 Task: Add Belgioioso American Grana Extra Aged Parmesan Cheese to the cart.
Action: Mouse moved to (841, 291)
Screenshot: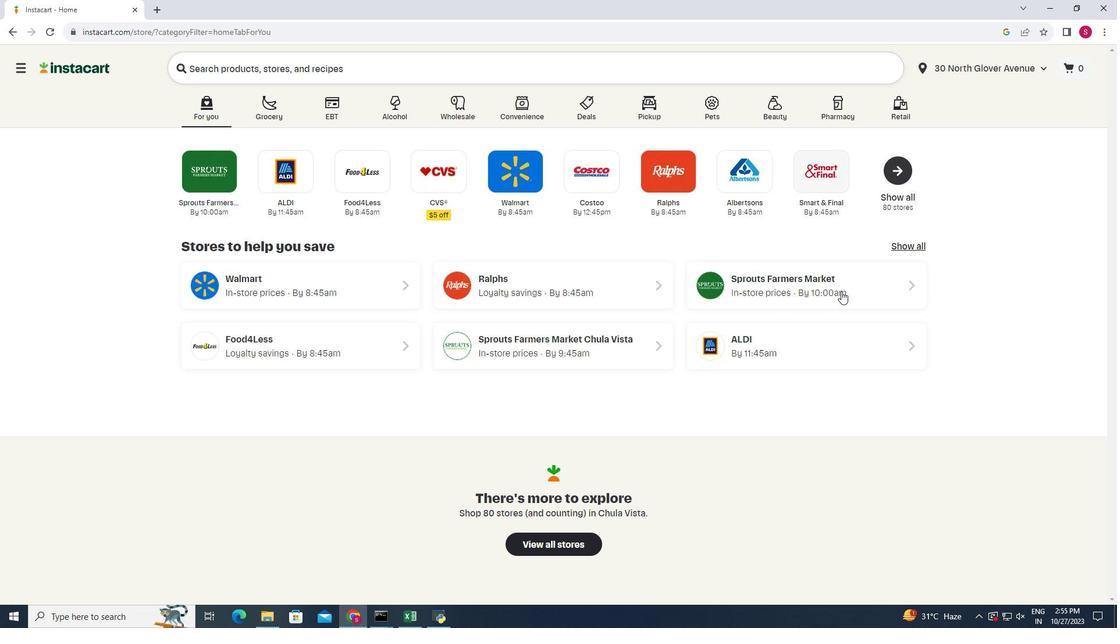
Action: Mouse pressed left at (841, 291)
Screenshot: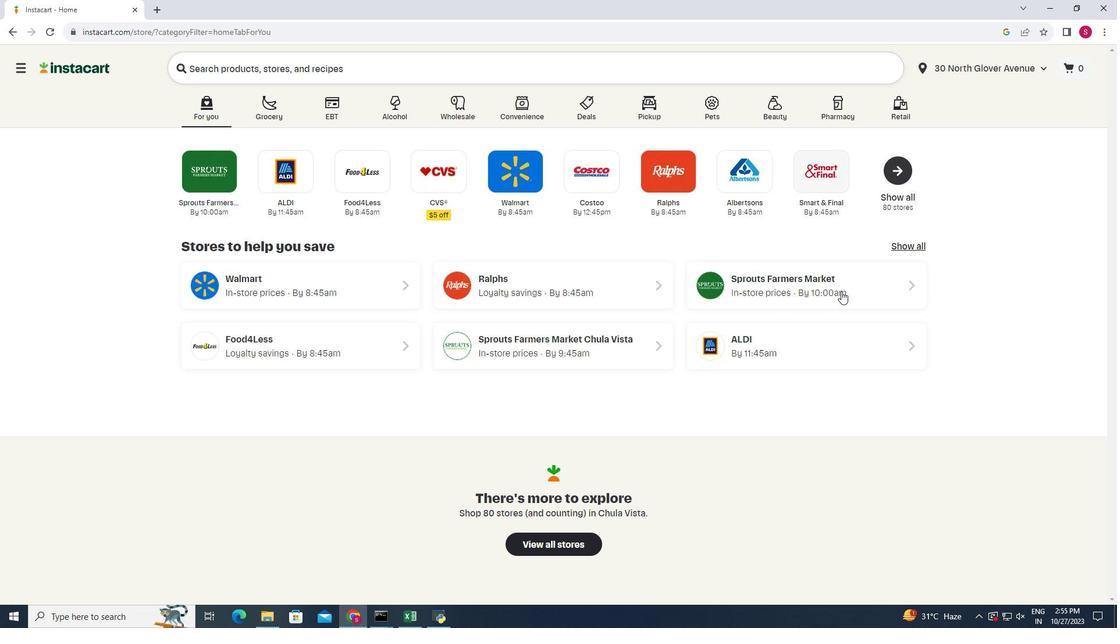 
Action: Mouse moved to (26, 511)
Screenshot: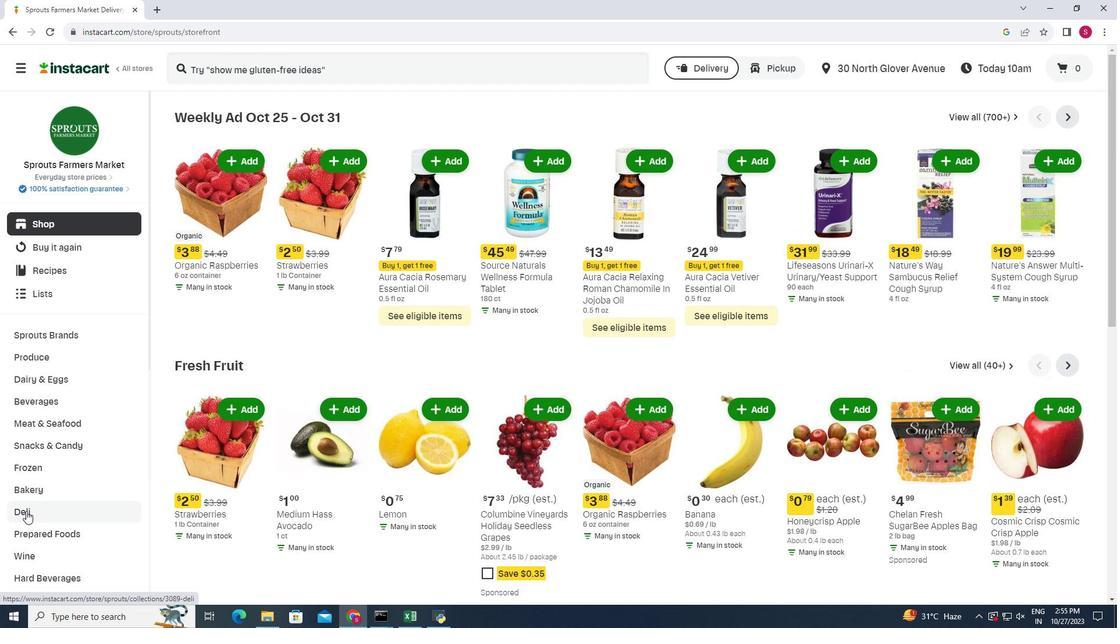 
Action: Mouse pressed left at (26, 511)
Screenshot: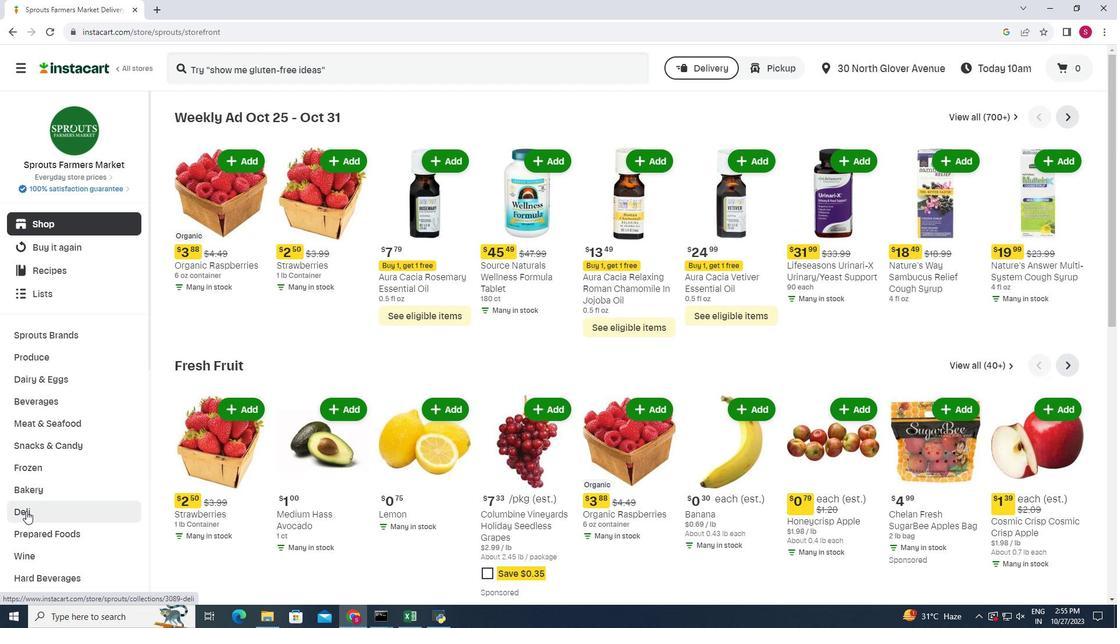 
Action: Mouse moved to (300, 141)
Screenshot: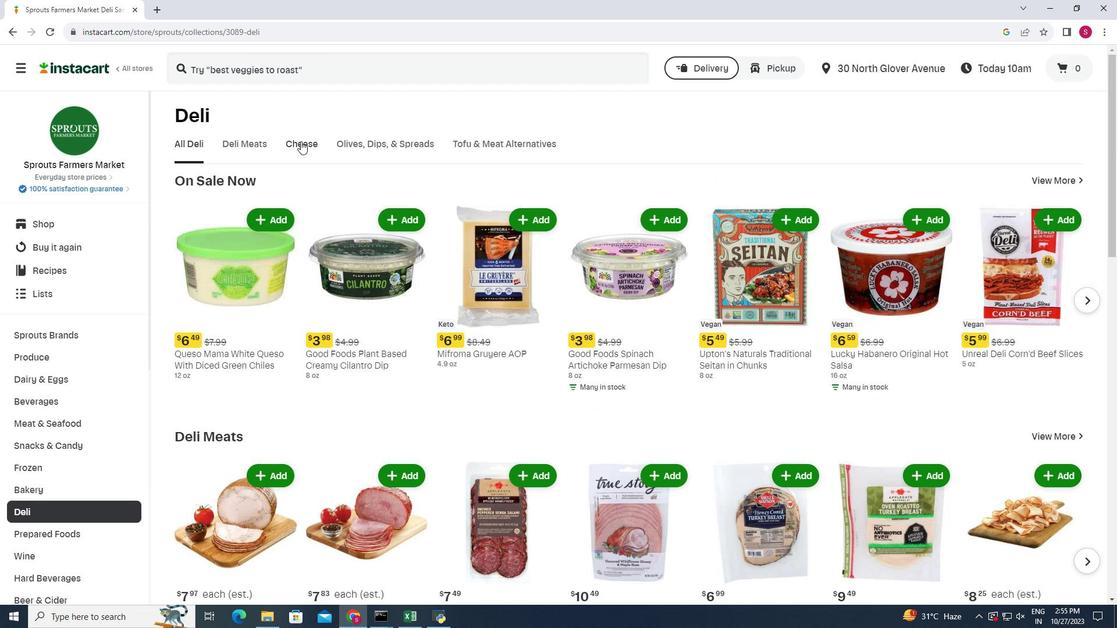 
Action: Mouse pressed left at (300, 141)
Screenshot: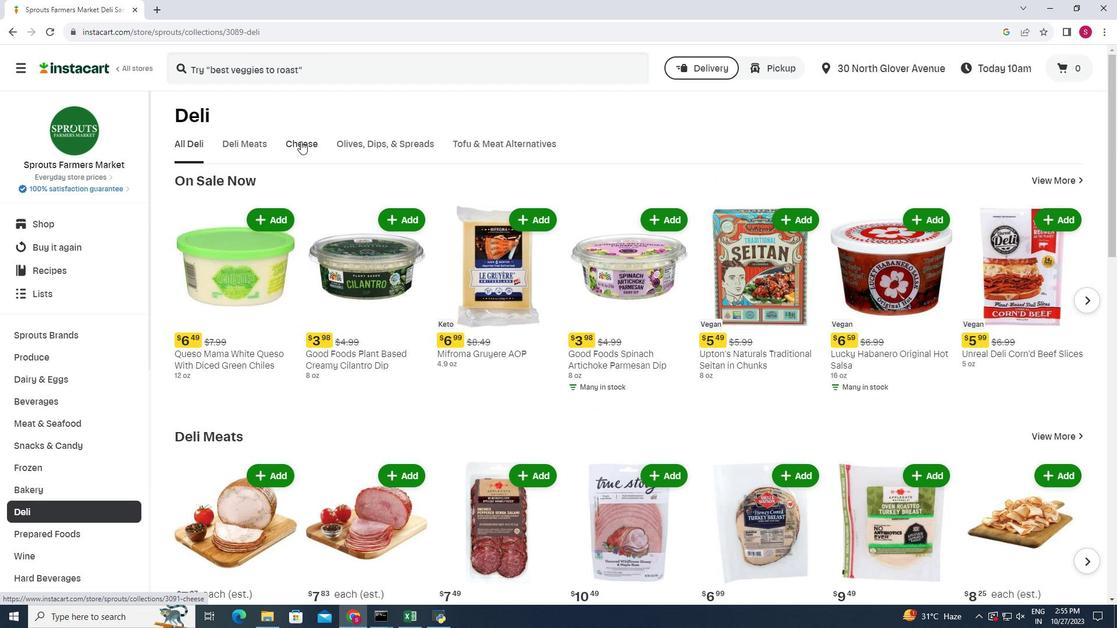 
Action: Mouse moved to (1079, 189)
Screenshot: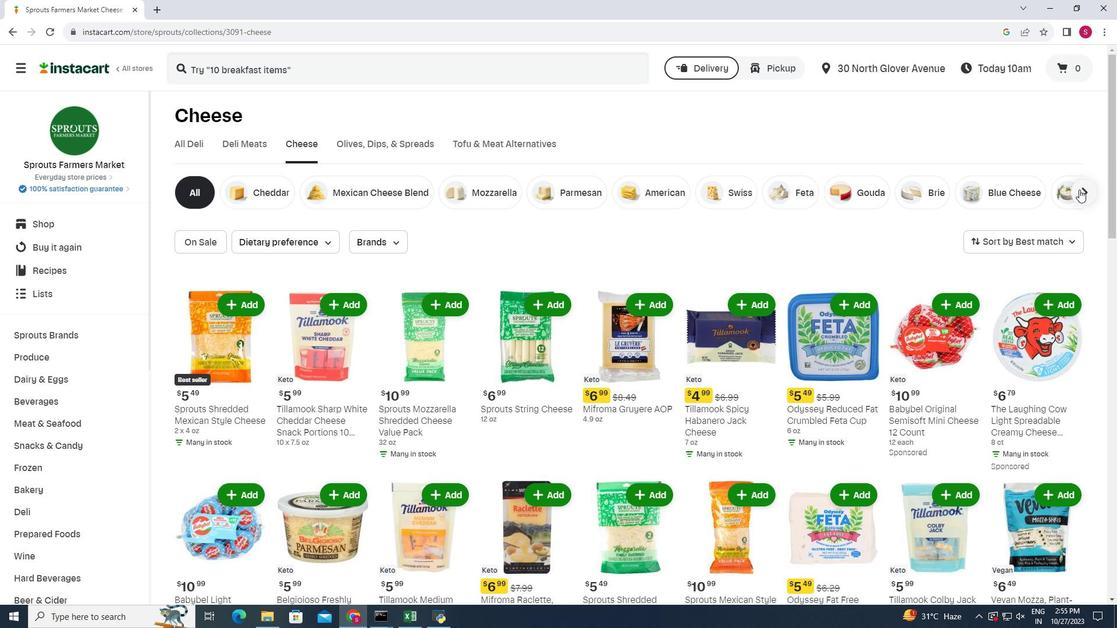 
Action: Mouse pressed left at (1079, 189)
Screenshot: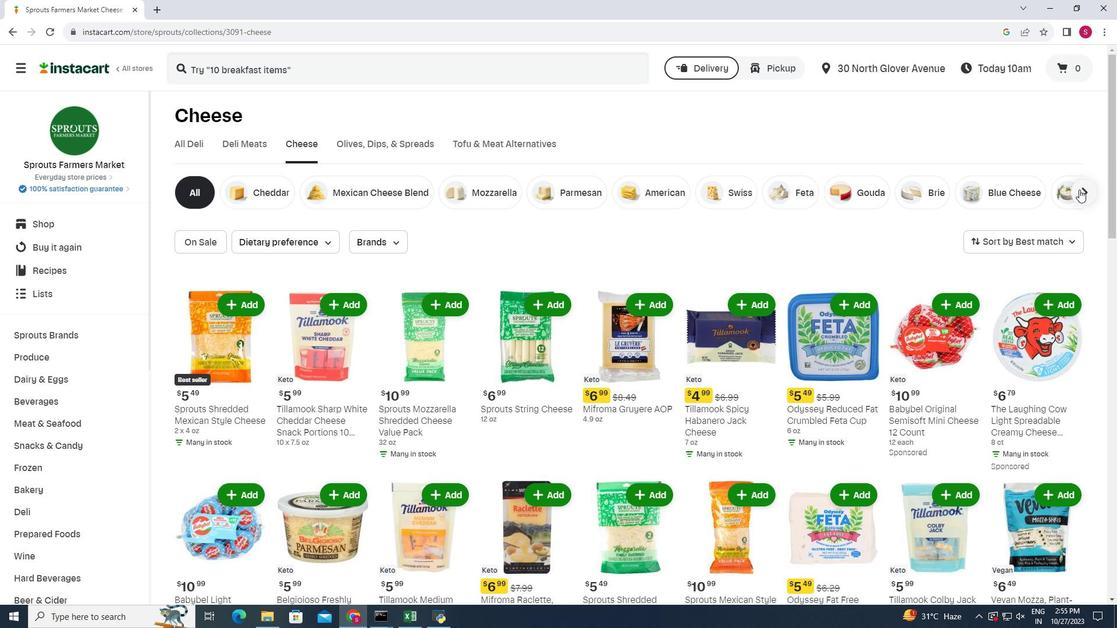 
Action: Mouse moved to (1040, 203)
Screenshot: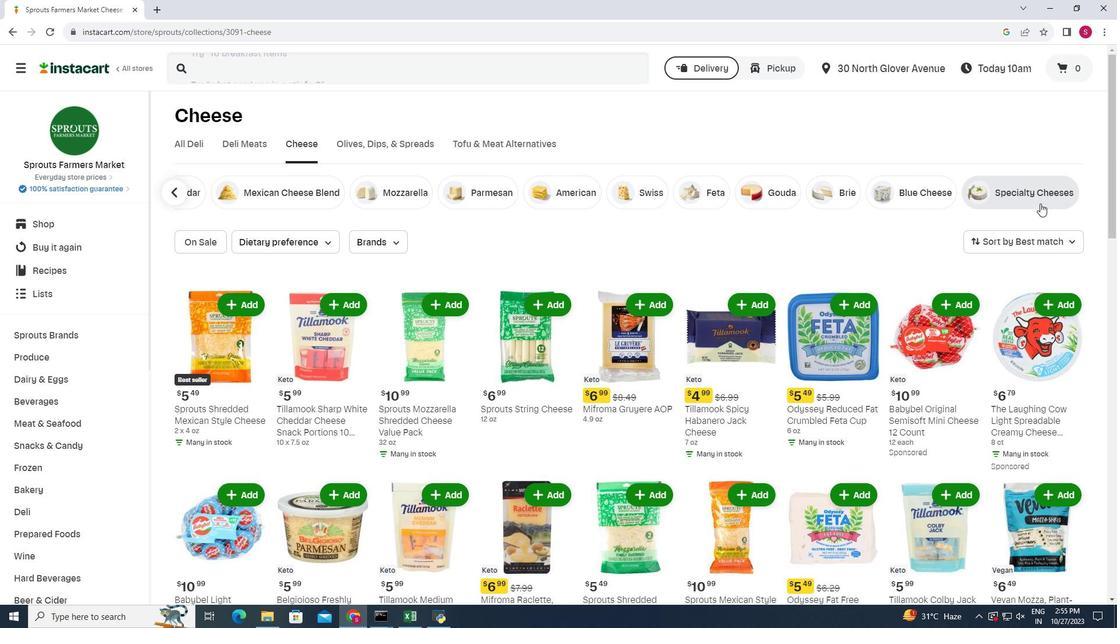 
Action: Mouse pressed left at (1040, 203)
Screenshot: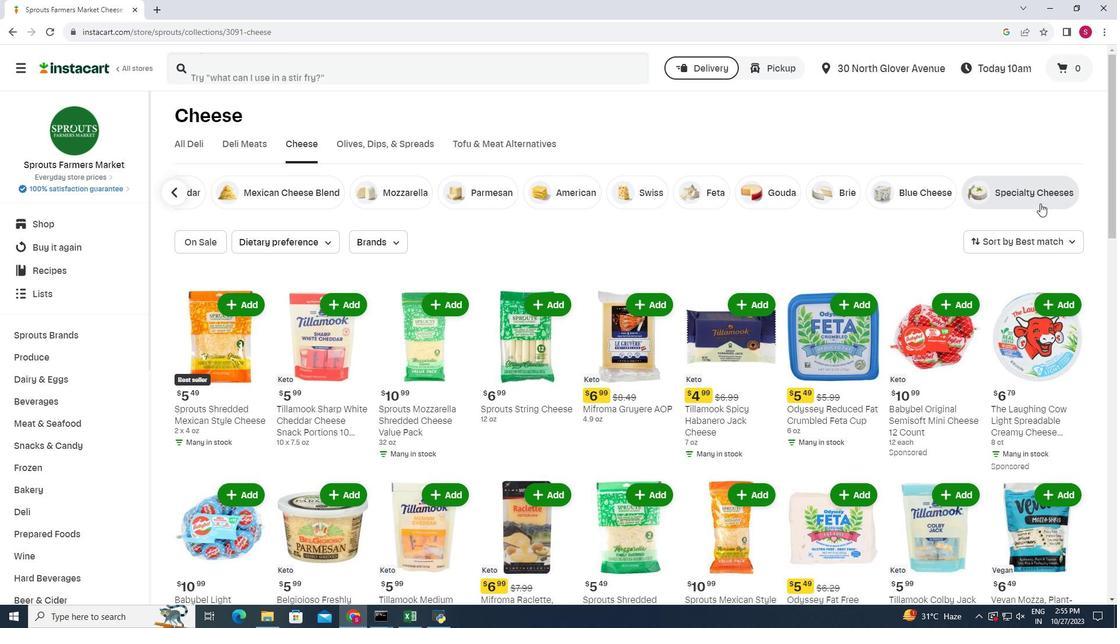 
Action: Mouse moved to (252, 295)
Screenshot: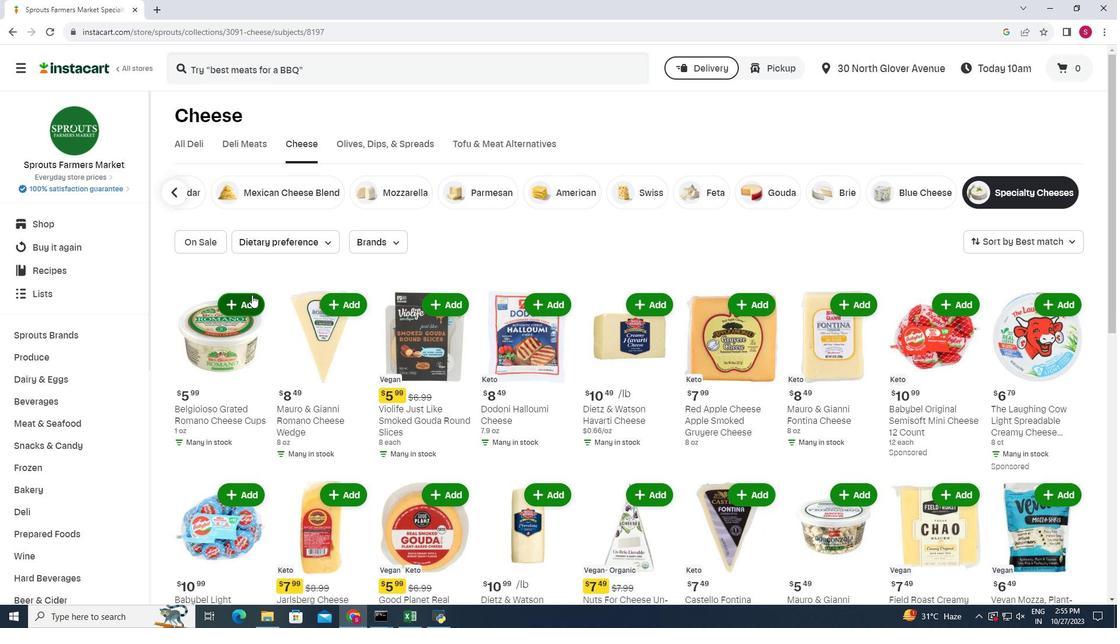 
Action: Mouse scrolled (252, 294) with delta (0, 0)
Screenshot: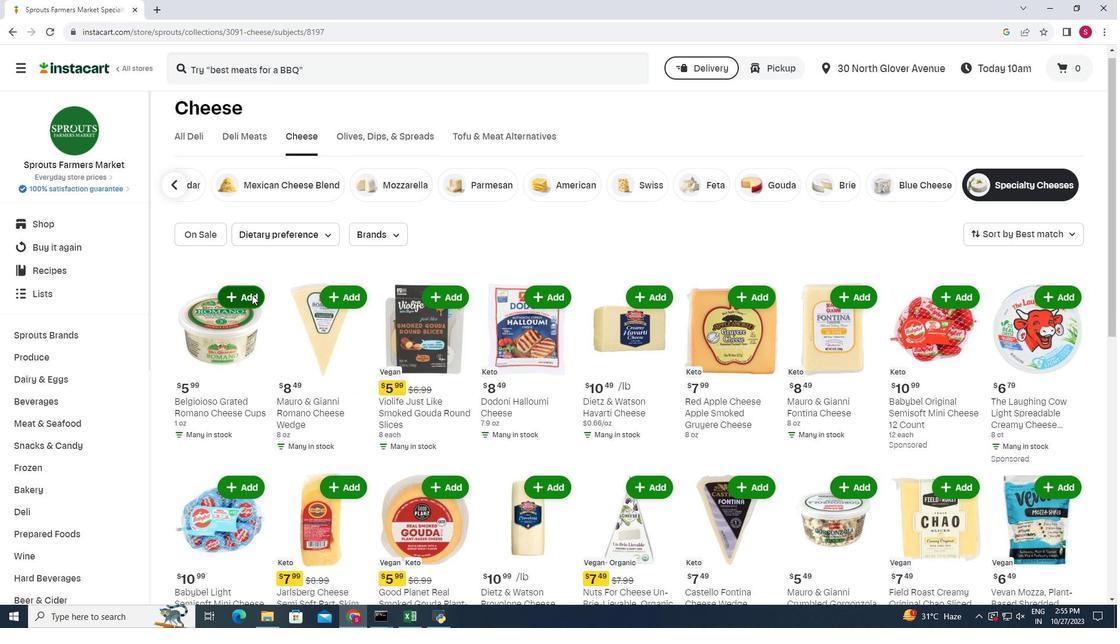 
Action: Mouse scrolled (252, 294) with delta (0, 0)
Screenshot: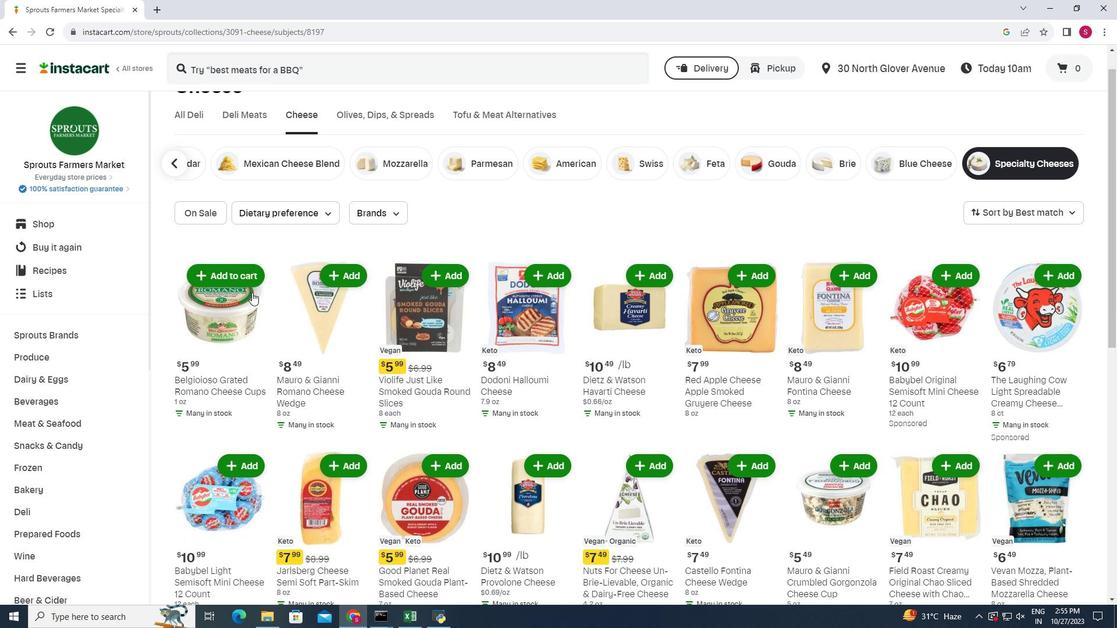 
Action: Mouse moved to (222, 416)
Screenshot: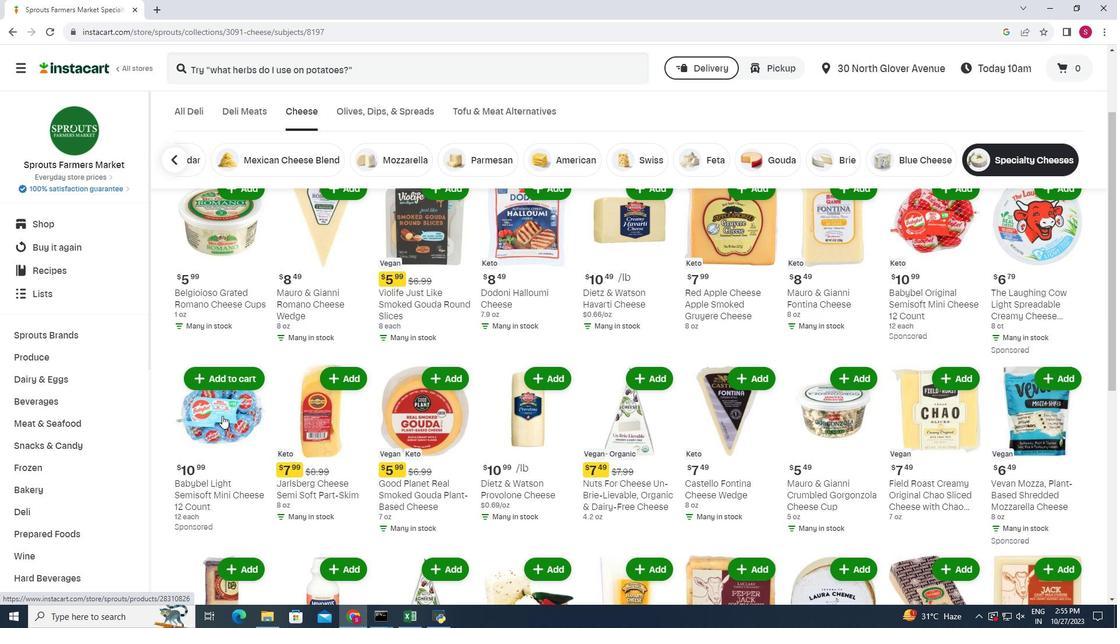 
Action: Mouse scrolled (222, 415) with delta (0, 0)
Screenshot: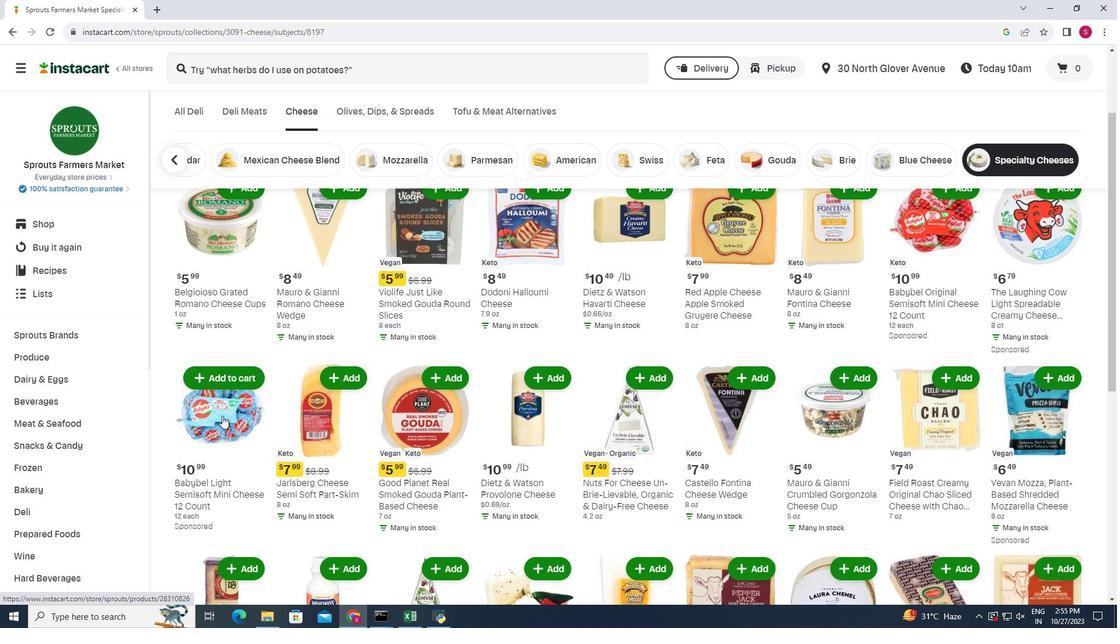 
Action: Mouse scrolled (222, 415) with delta (0, 0)
Screenshot: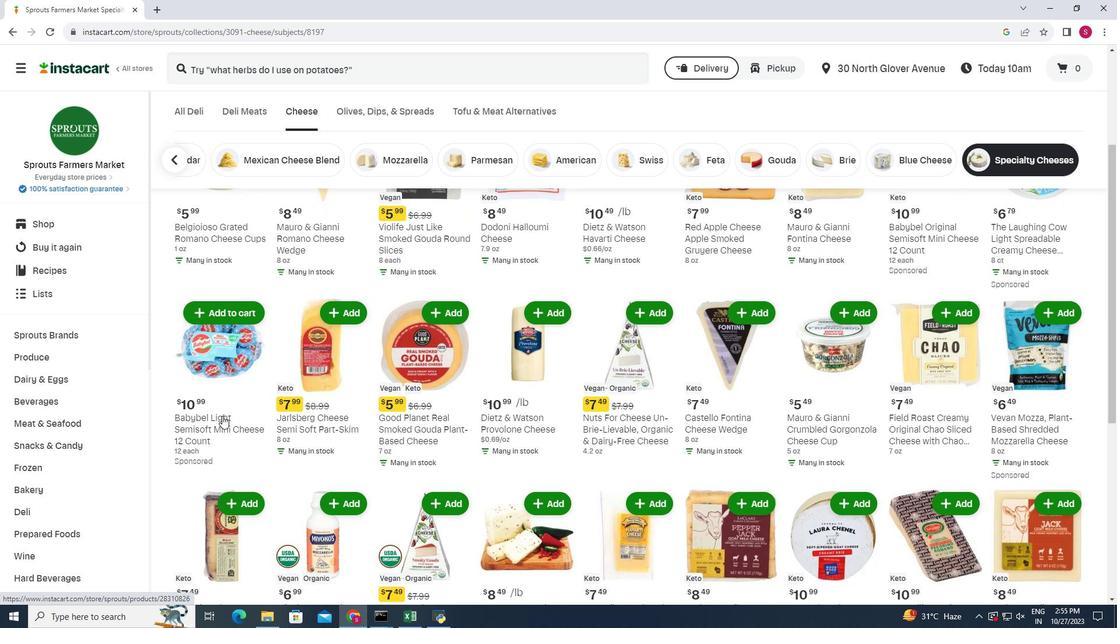 
Action: Mouse scrolled (222, 415) with delta (0, 0)
Screenshot: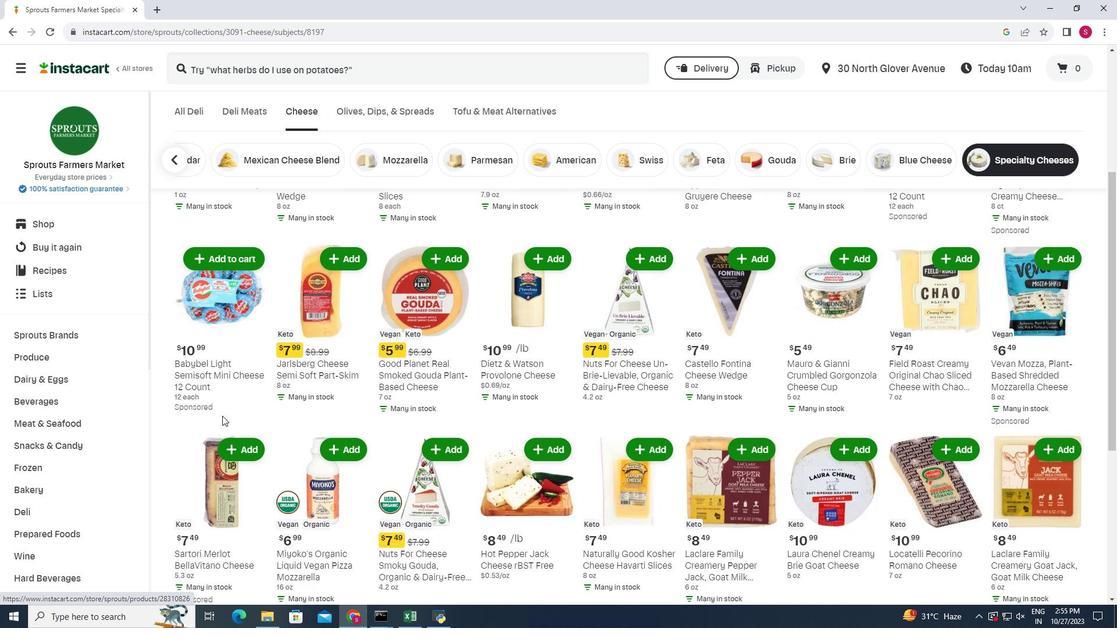 
Action: Mouse moved to (1082, 512)
Screenshot: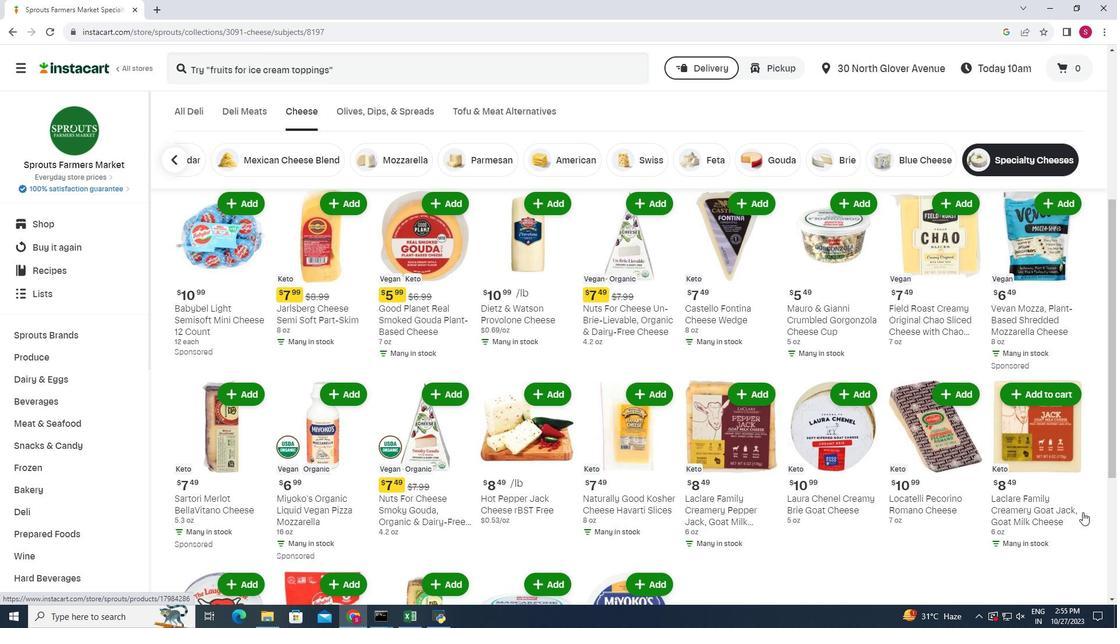 
Action: Mouse scrolled (1082, 511) with delta (0, 0)
Screenshot: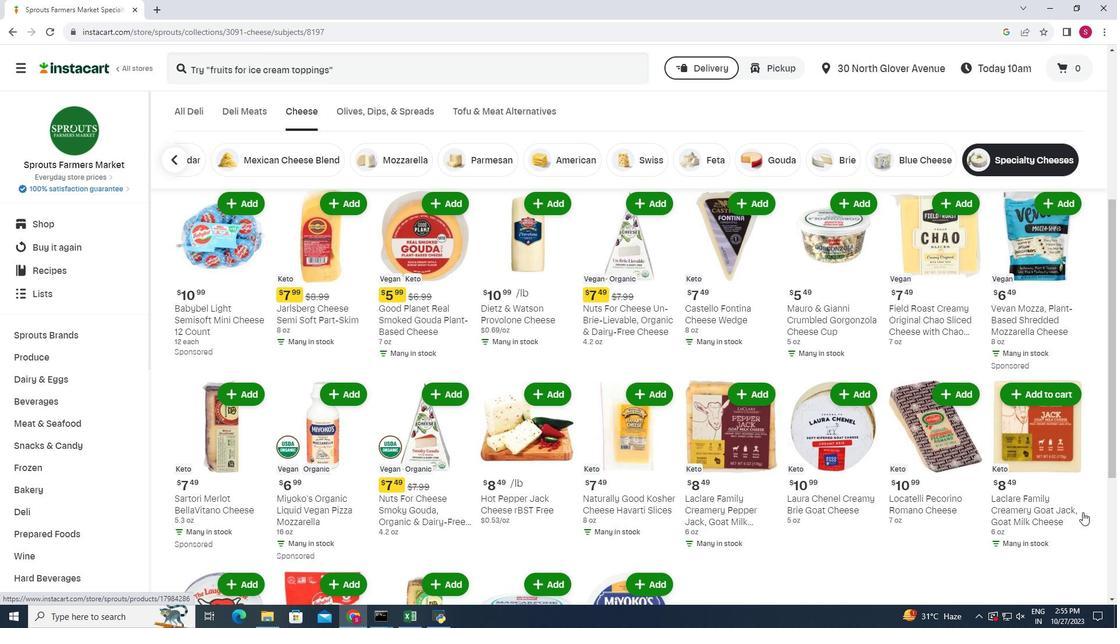 
Action: Mouse moved to (1083, 512)
Screenshot: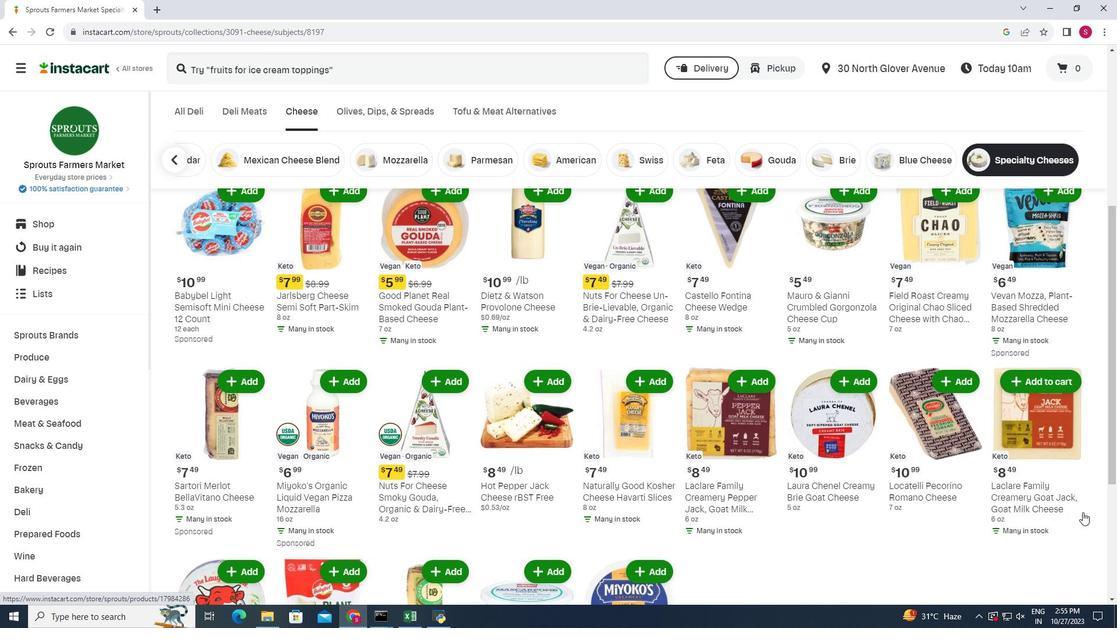 
Action: Mouse scrolled (1083, 512) with delta (0, 0)
Screenshot: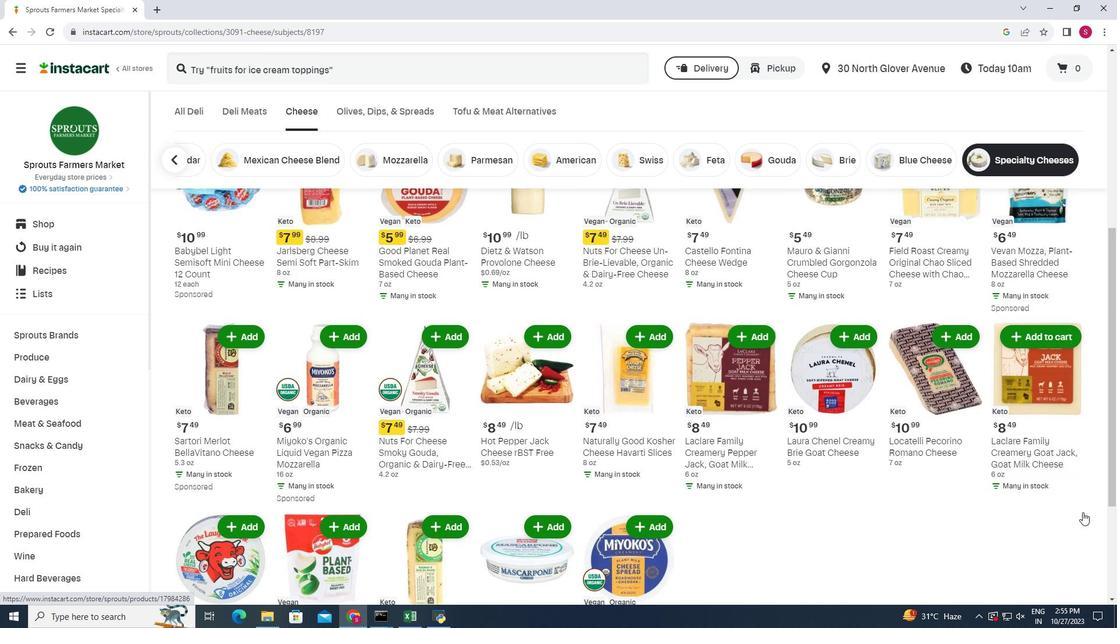 
Action: Mouse scrolled (1083, 512) with delta (0, 0)
Screenshot: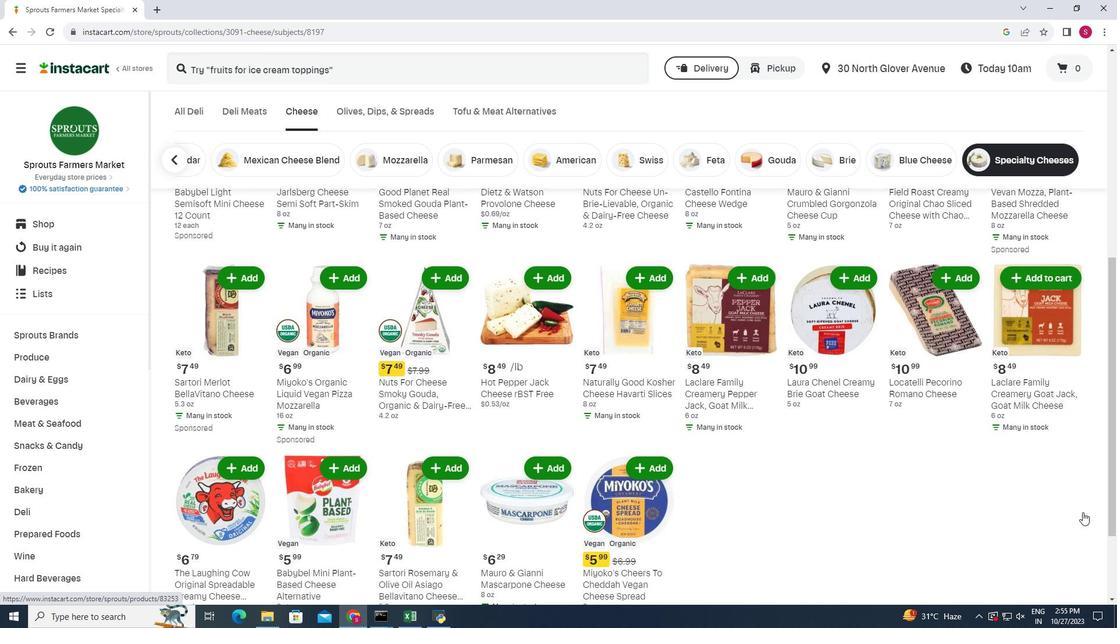 
Action: Mouse moved to (224, 461)
Screenshot: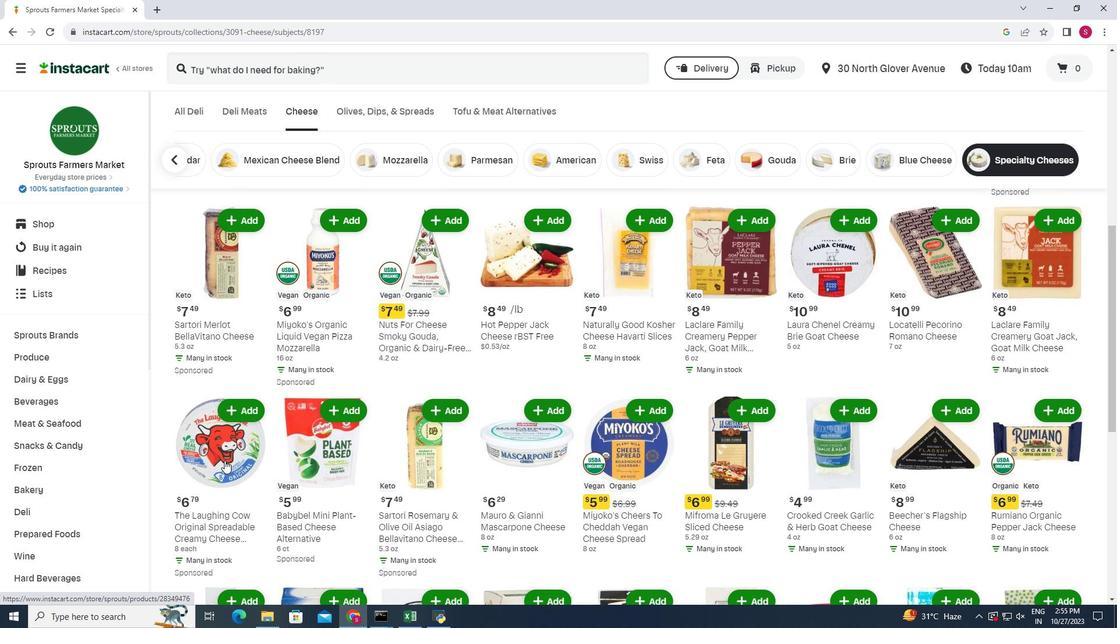 
Action: Mouse scrolled (224, 460) with delta (0, 0)
Screenshot: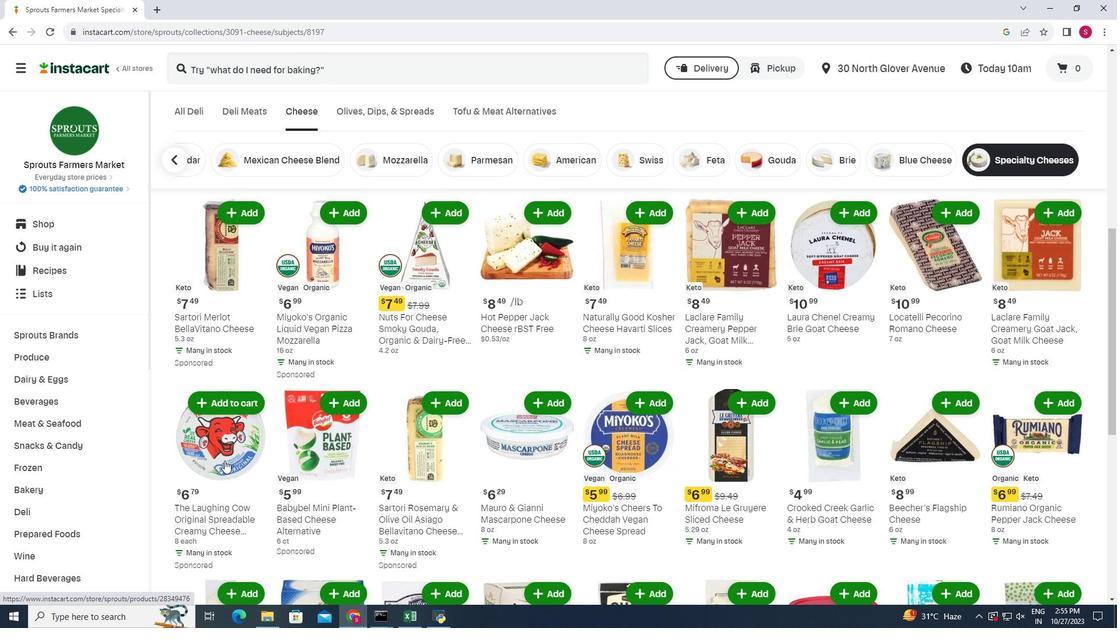 
Action: Mouse scrolled (224, 460) with delta (0, 0)
Screenshot: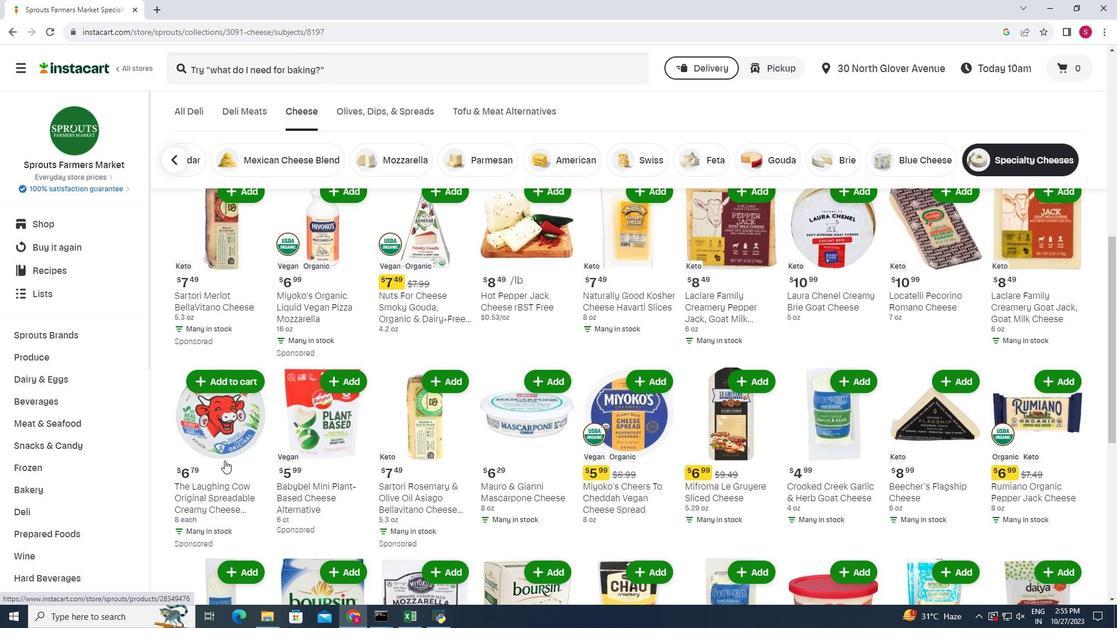 
Action: Mouse moved to (224, 461)
Screenshot: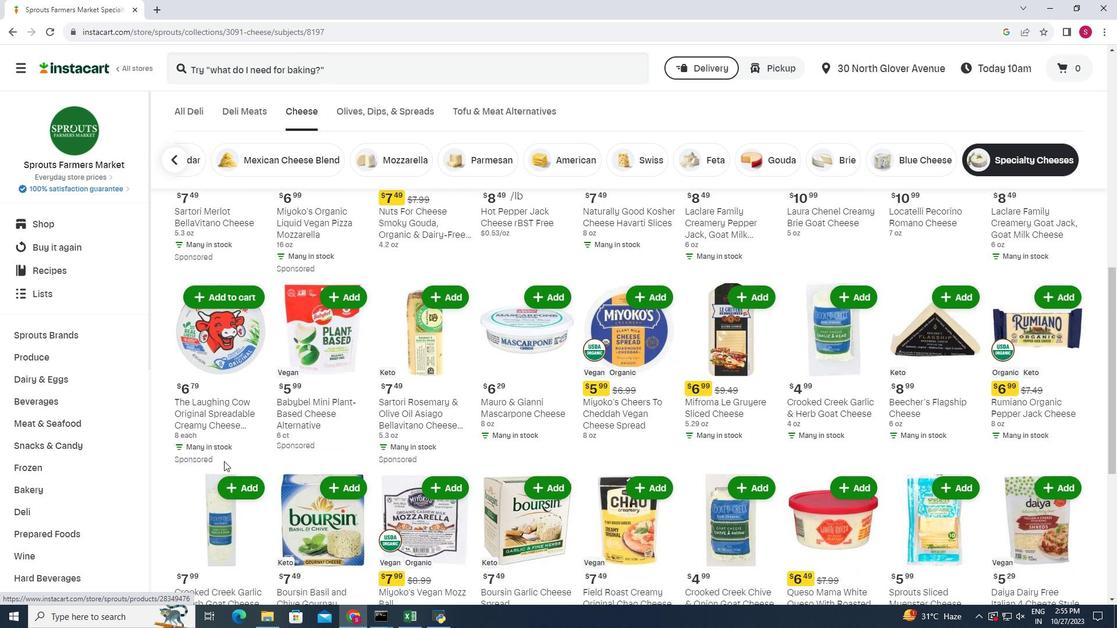 
Action: Mouse scrolled (224, 461) with delta (0, 0)
Screenshot: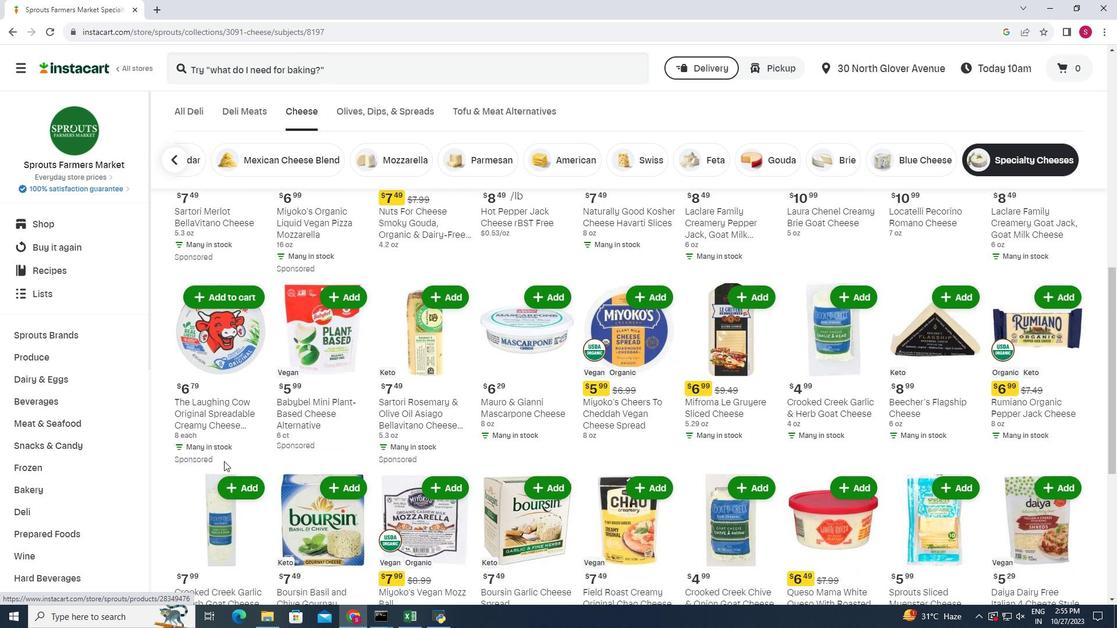 
Action: Mouse moved to (1024, 509)
Screenshot: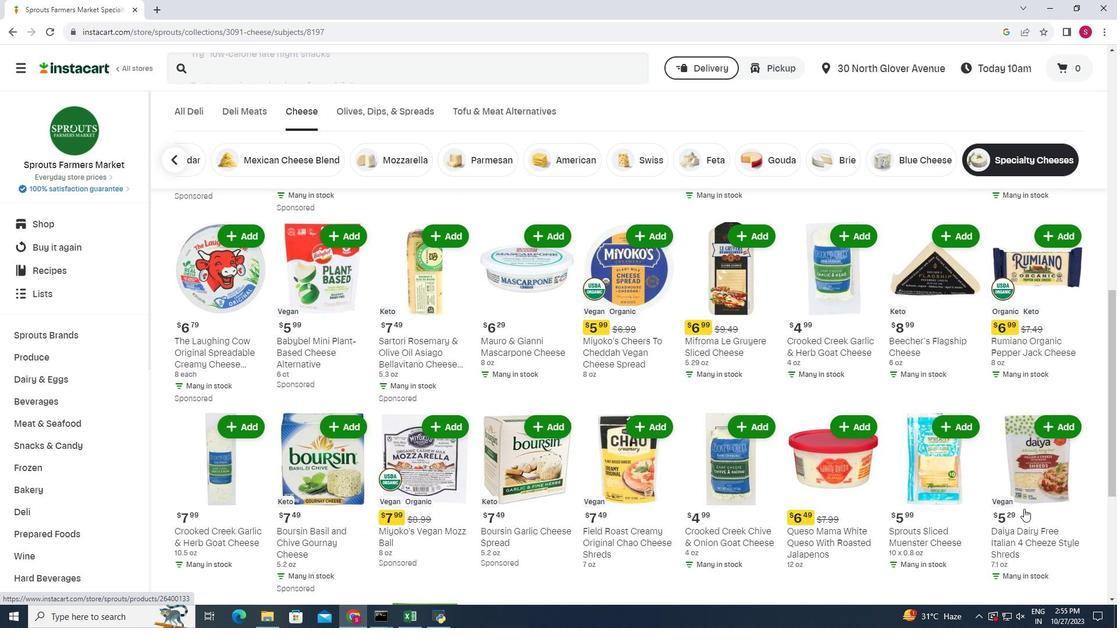
Action: Mouse scrolled (1024, 508) with delta (0, 0)
Screenshot: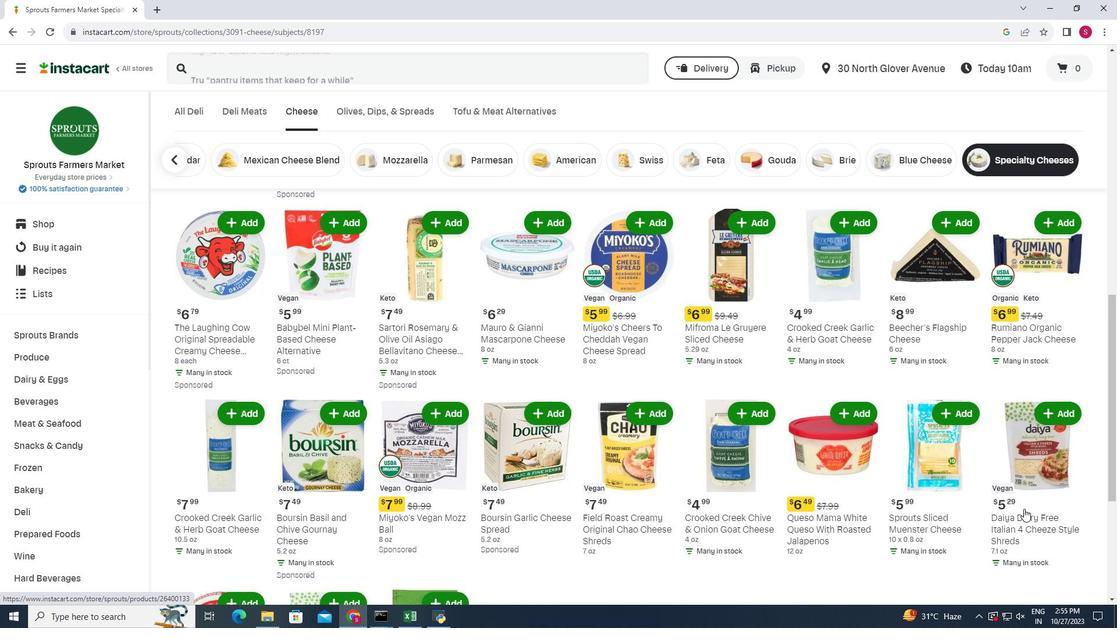 
Action: Mouse moved to (1025, 509)
Screenshot: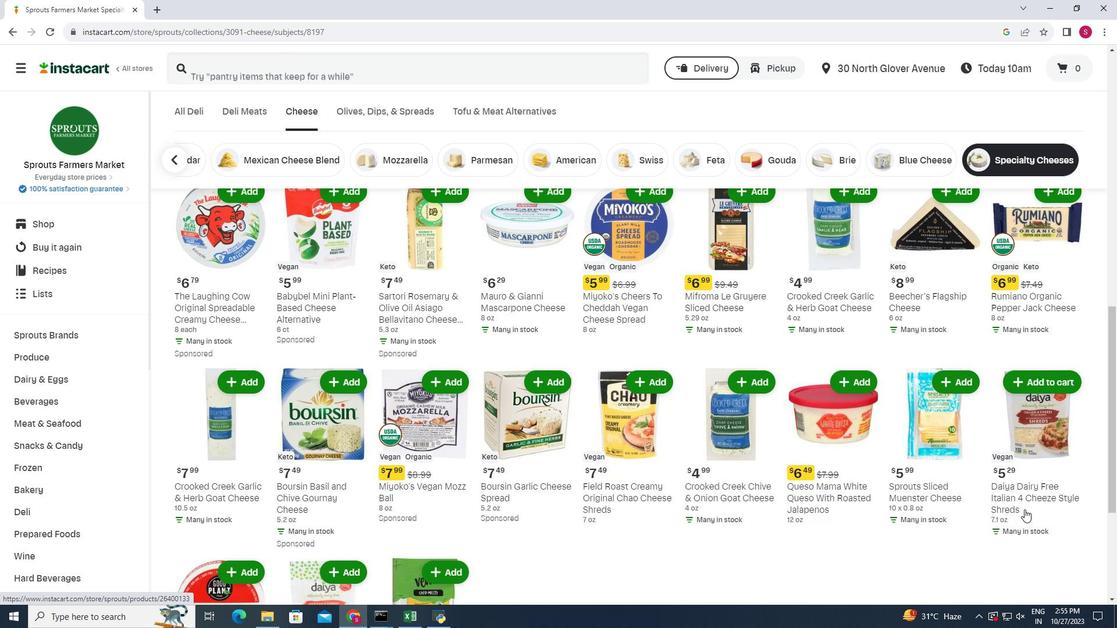
Action: Mouse scrolled (1025, 509) with delta (0, 0)
Screenshot: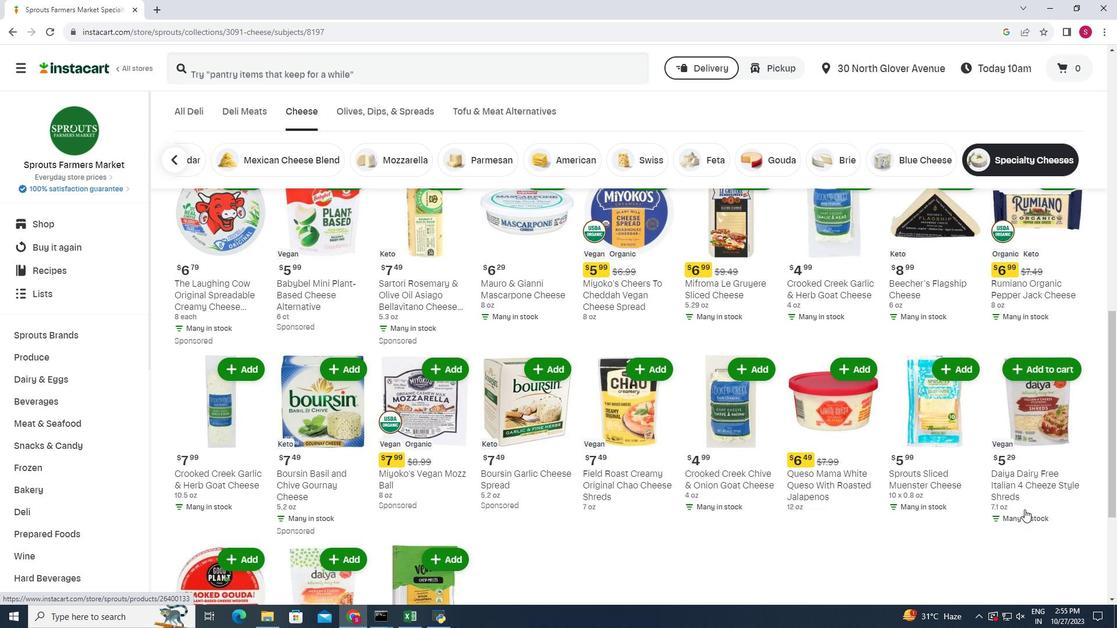 
Action: Mouse scrolled (1025, 509) with delta (0, 0)
Screenshot: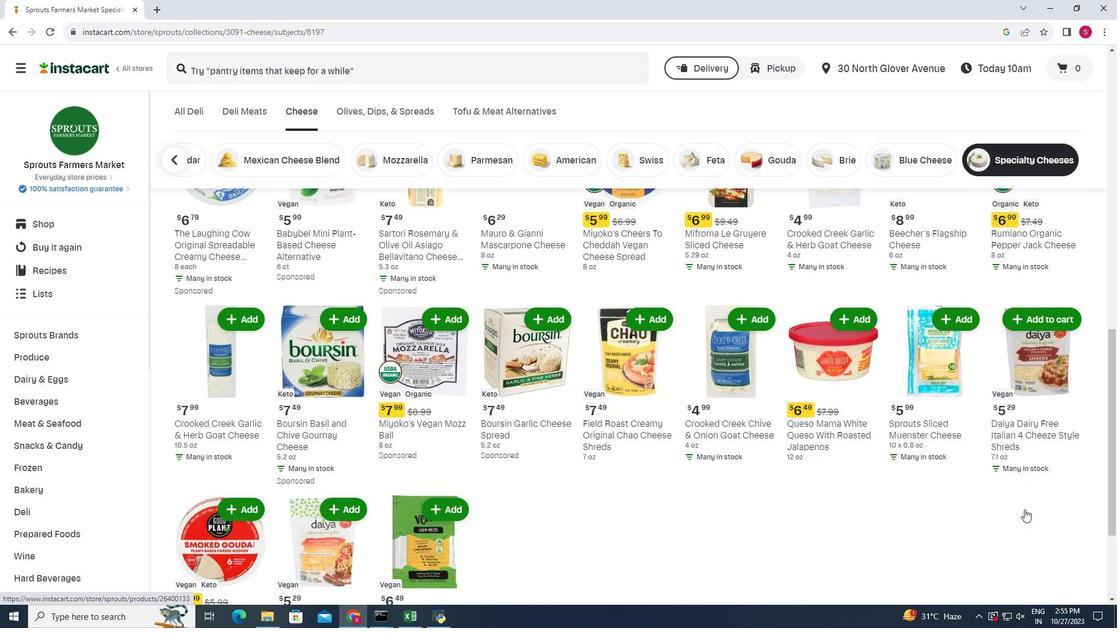 
Action: Mouse moved to (1025, 511)
Screenshot: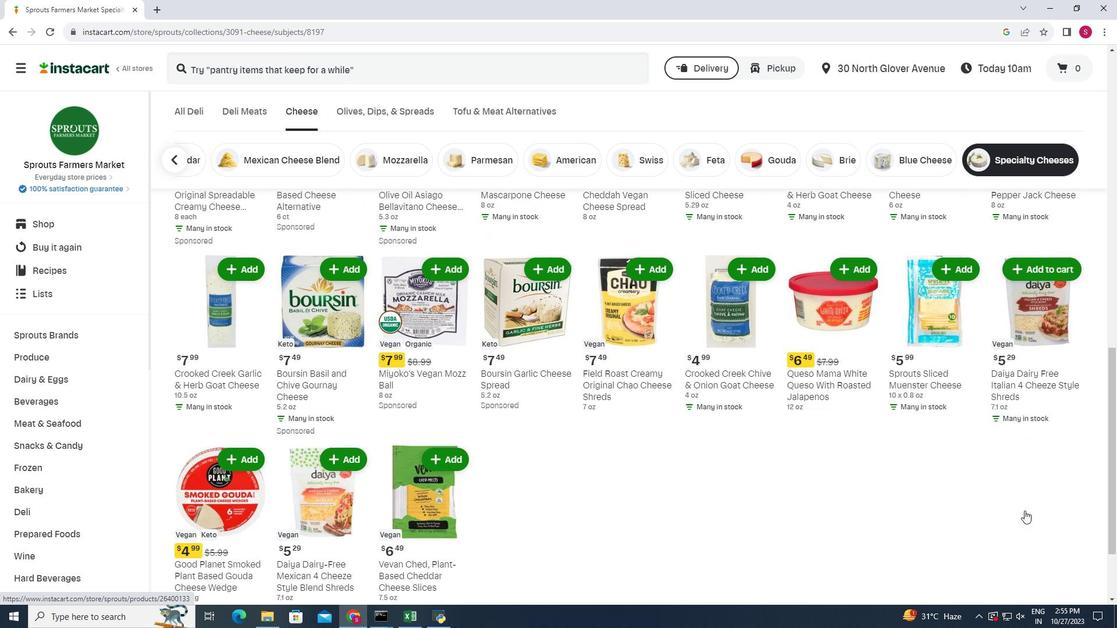 
Action: Mouse scrolled (1025, 510) with delta (0, 0)
Screenshot: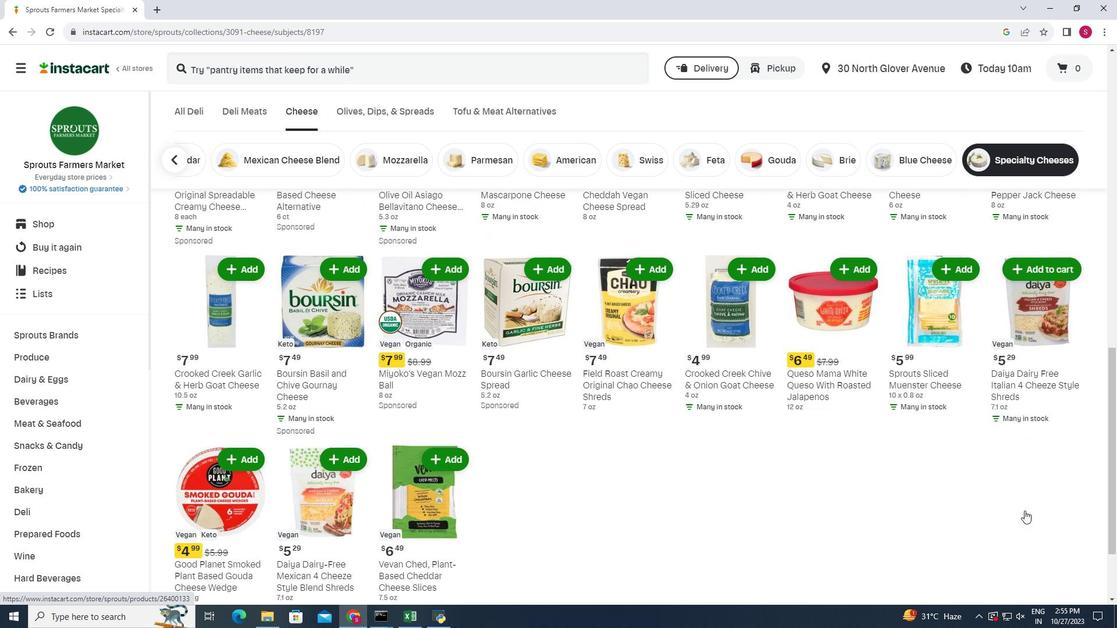 
Action: Mouse moved to (210, 450)
Screenshot: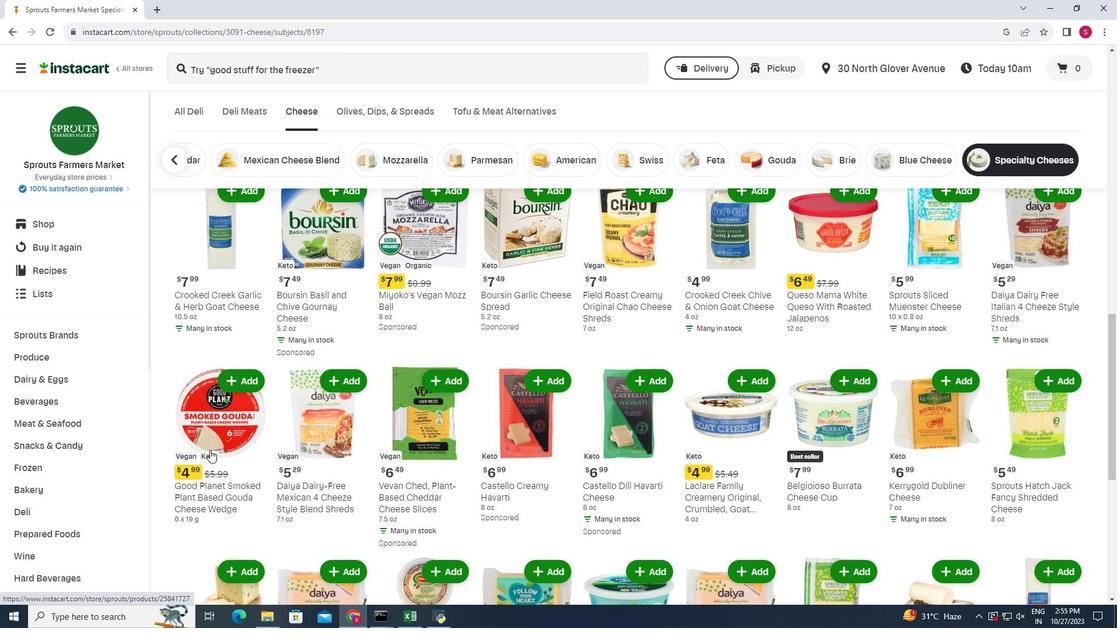 
Action: Mouse scrolled (210, 449) with delta (0, 0)
Screenshot: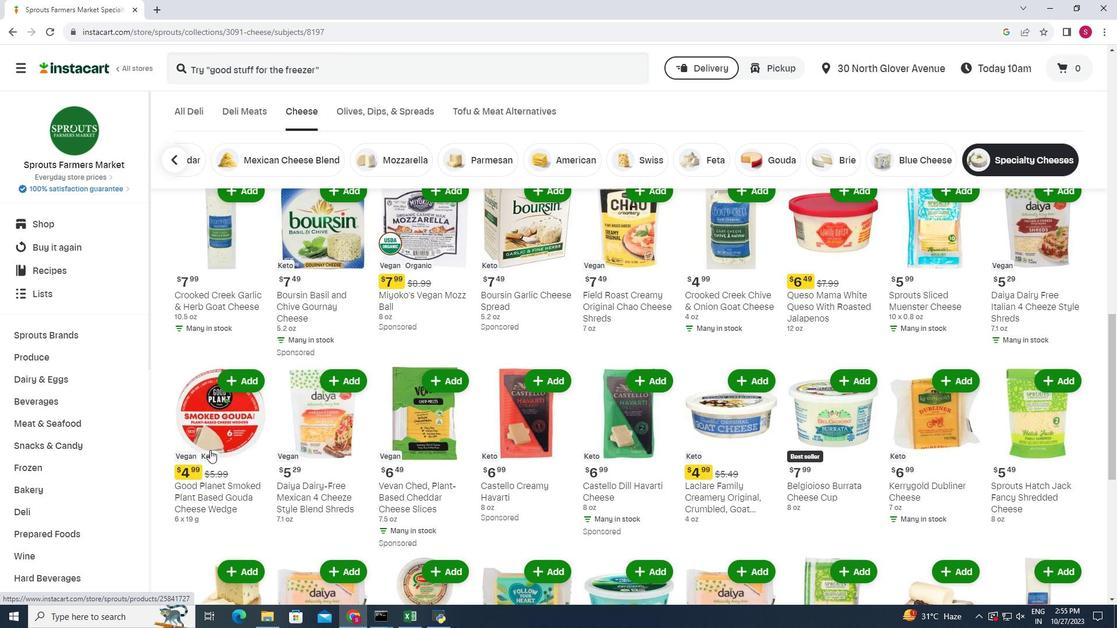 
Action: Mouse scrolled (210, 449) with delta (0, 0)
Screenshot: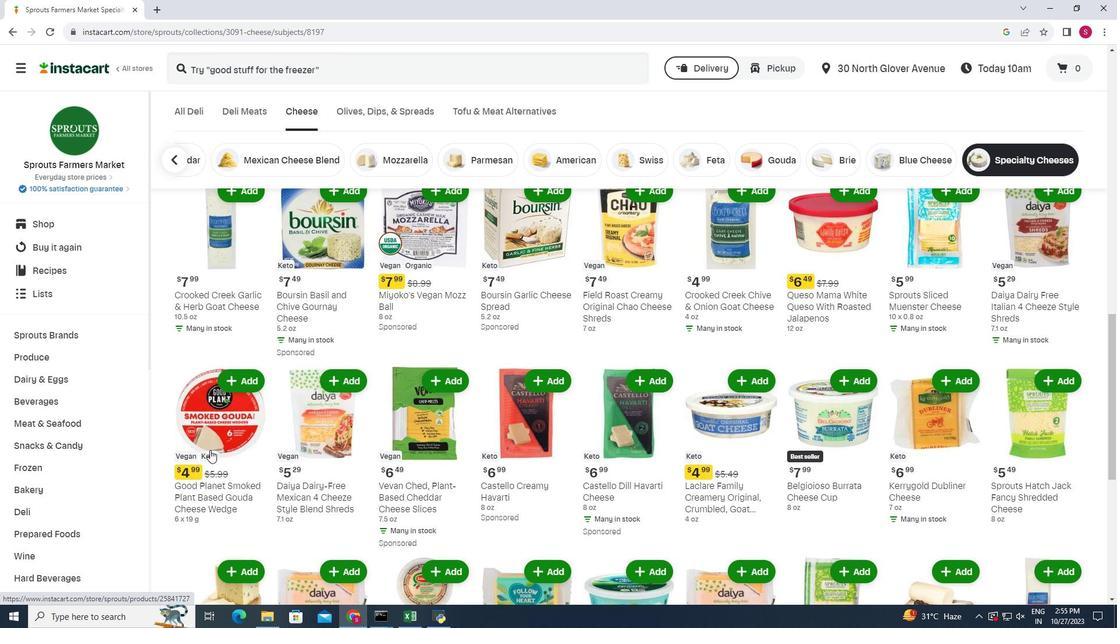 
Action: Mouse moved to (210, 450)
Screenshot: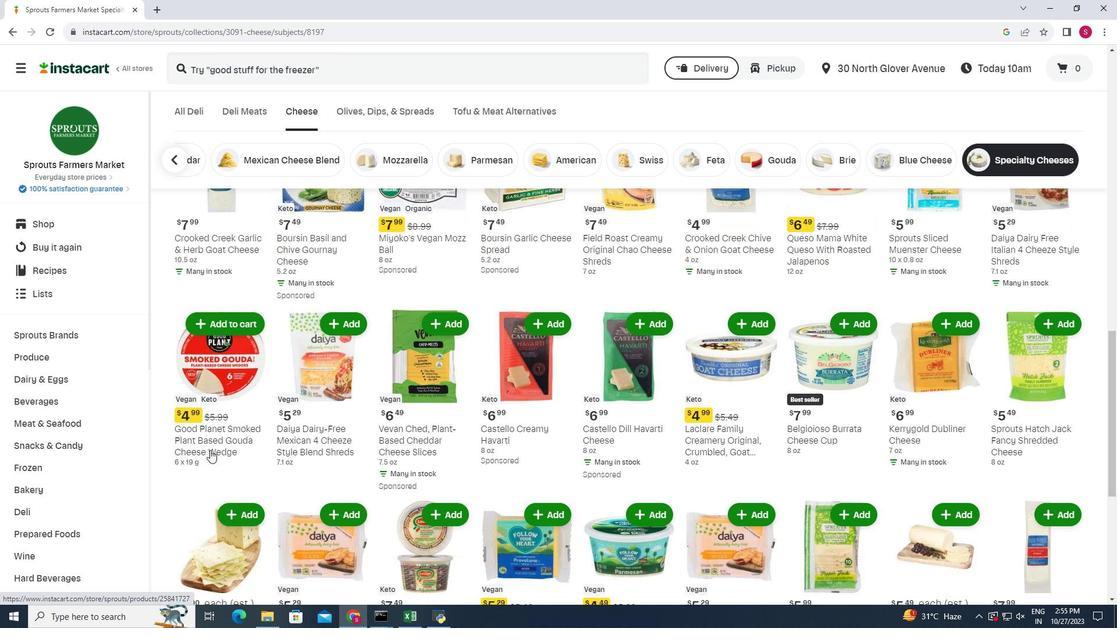 
Action: Mouse scrolled (210, 449) with delta (0, 0)
Screenshot: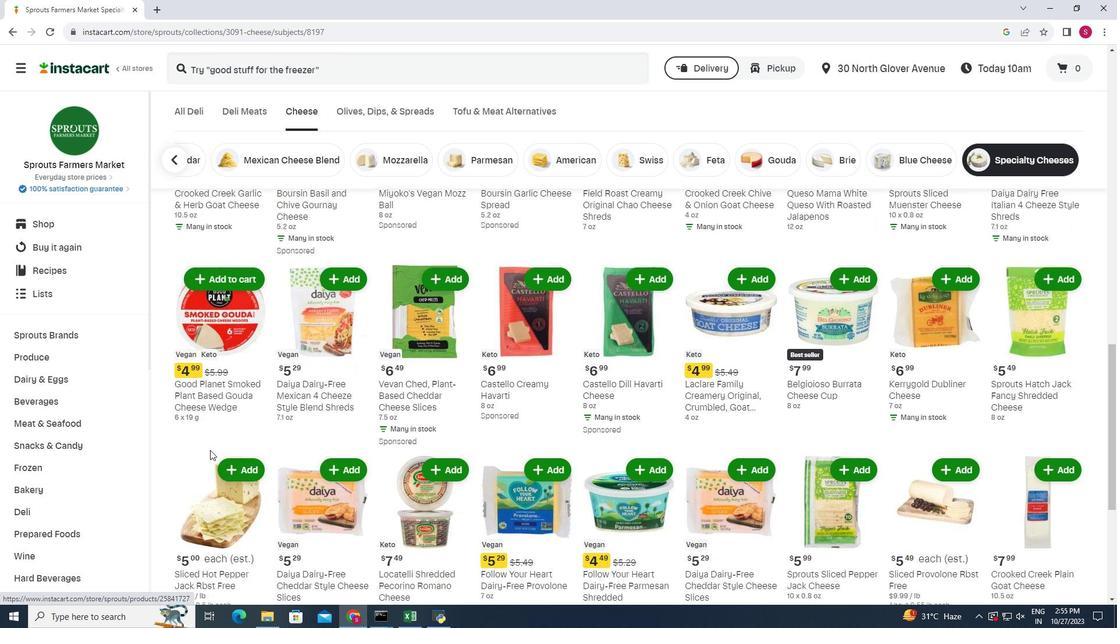 
Action: Mouse moved to (1050, 487)
Screenshot: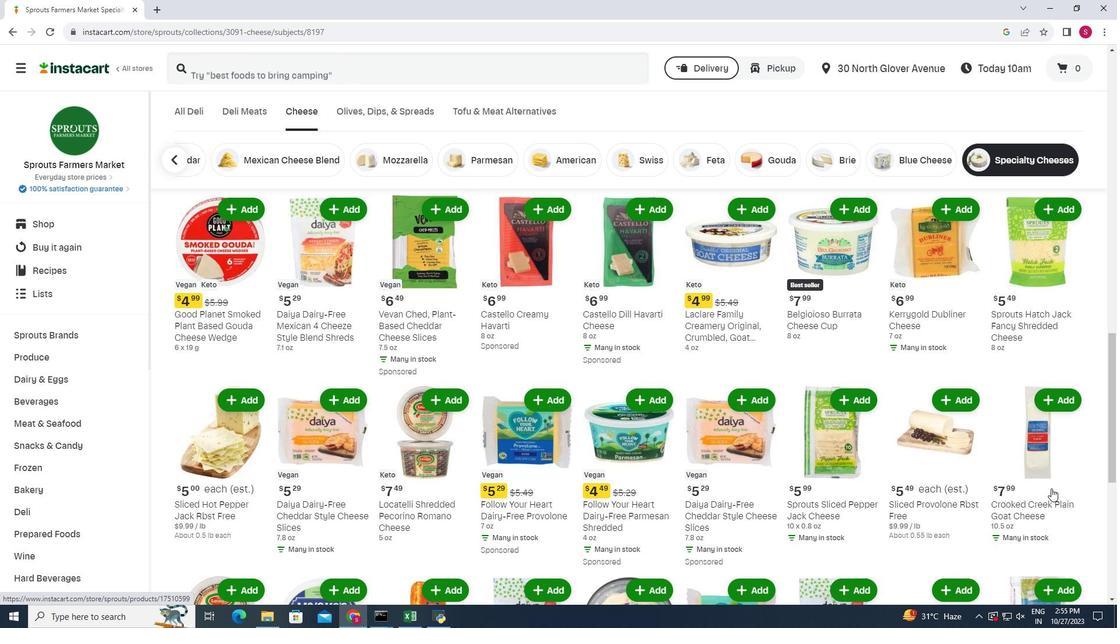 
Action: Mouse scrolled (1050, 487) with delta (0, 0)
Screenshot: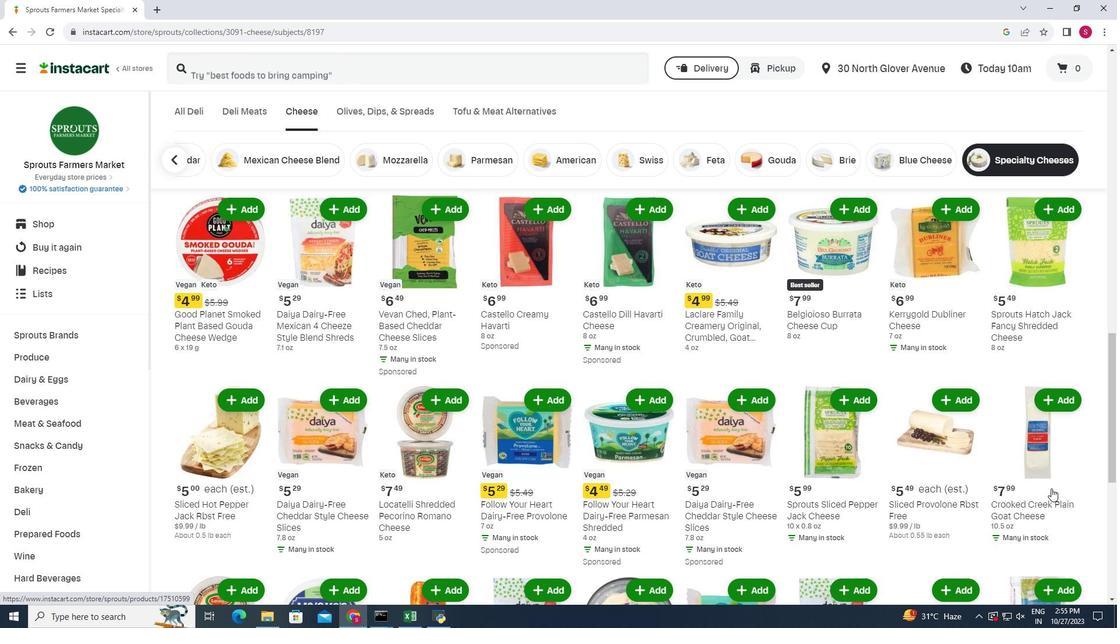 
Action: Mouse moved to (1052, 489)
Screenshot: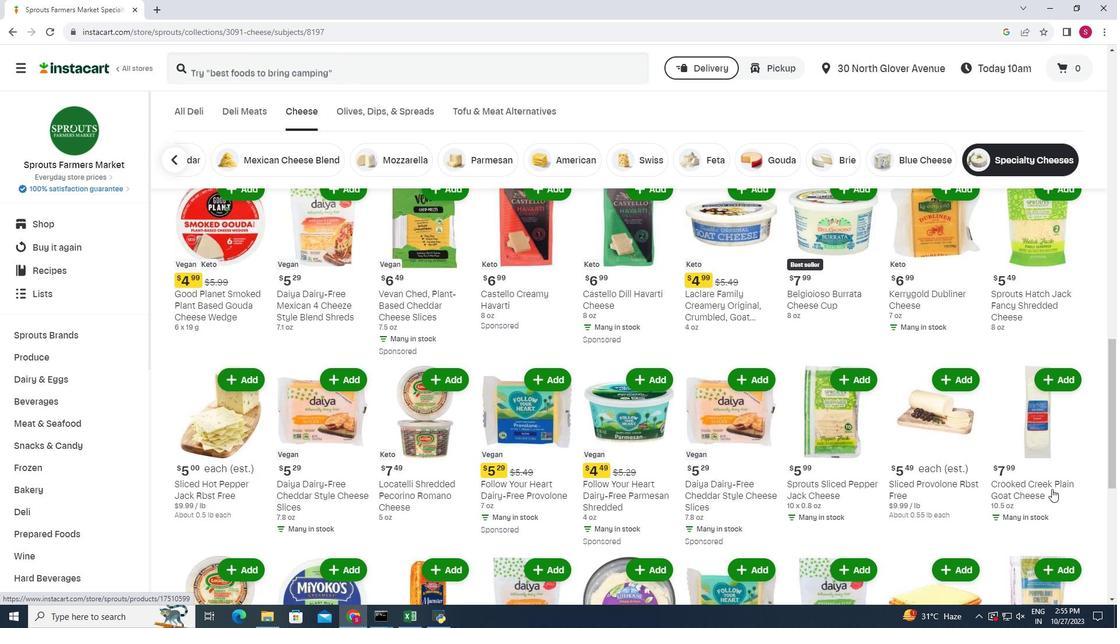 
Action: Mouse scrolled (1052, 488) with delta (0, 0)
Screenshot: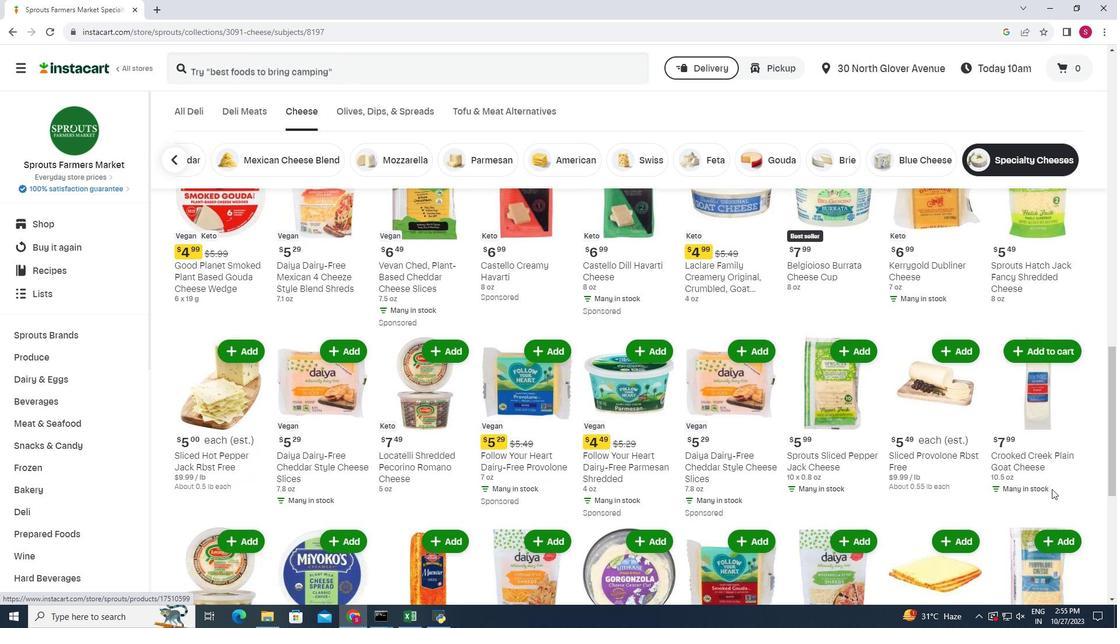 
Action: Mouse scrolled (1052, 488) with delta (0, 0)
Screenshot: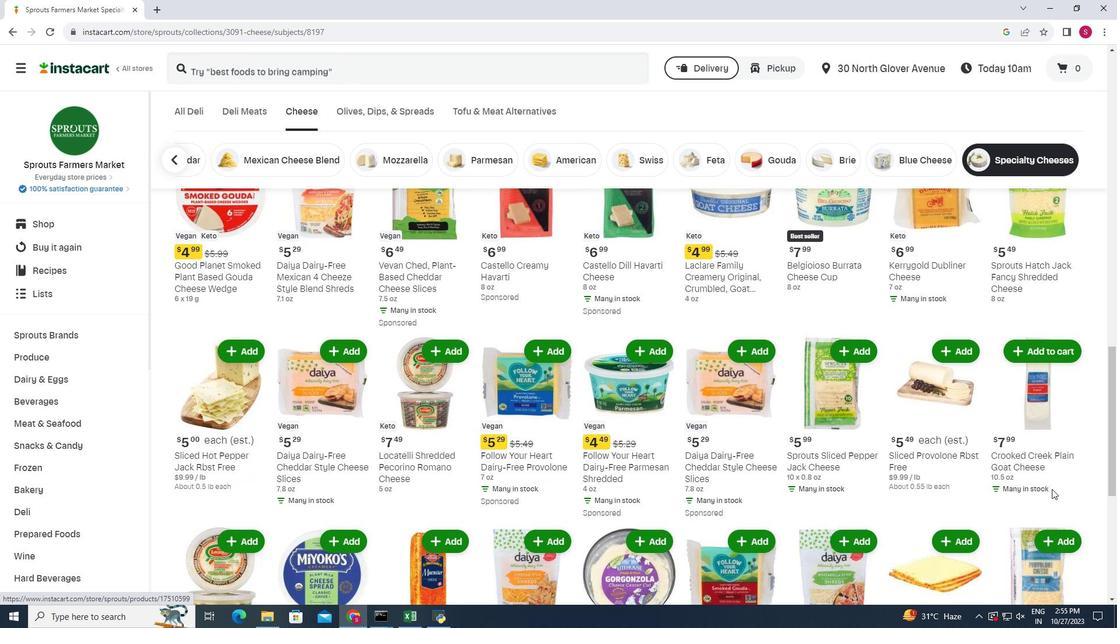 
Action: Mouse moved to (181, 459)
Screenshot: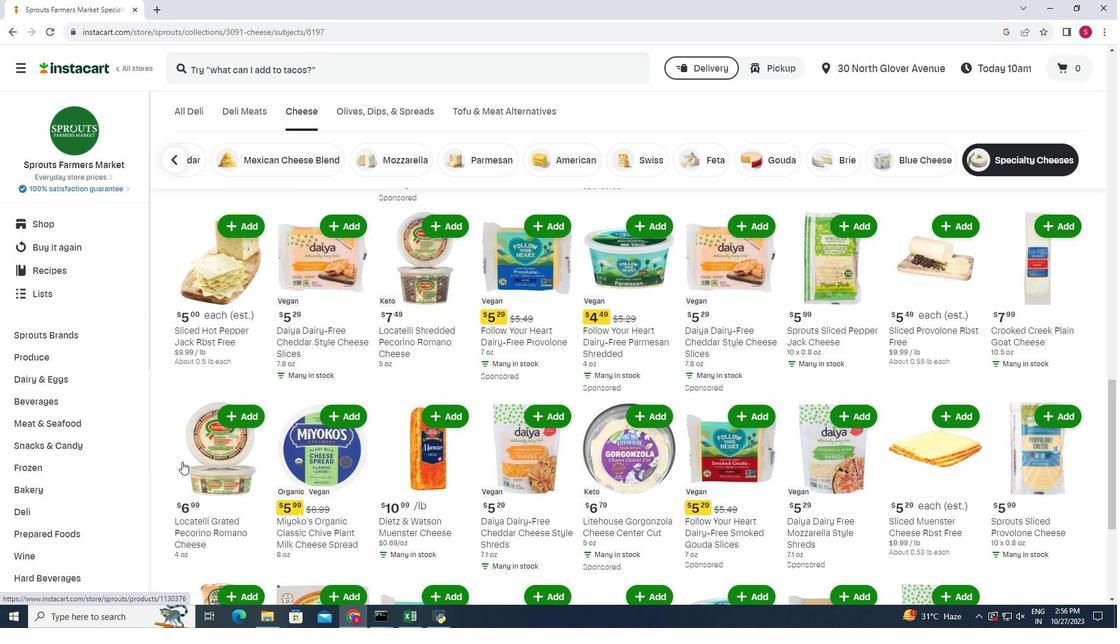 
Action: Mouse scrolled (181, 459) with delta (0, 0)
Screenshot: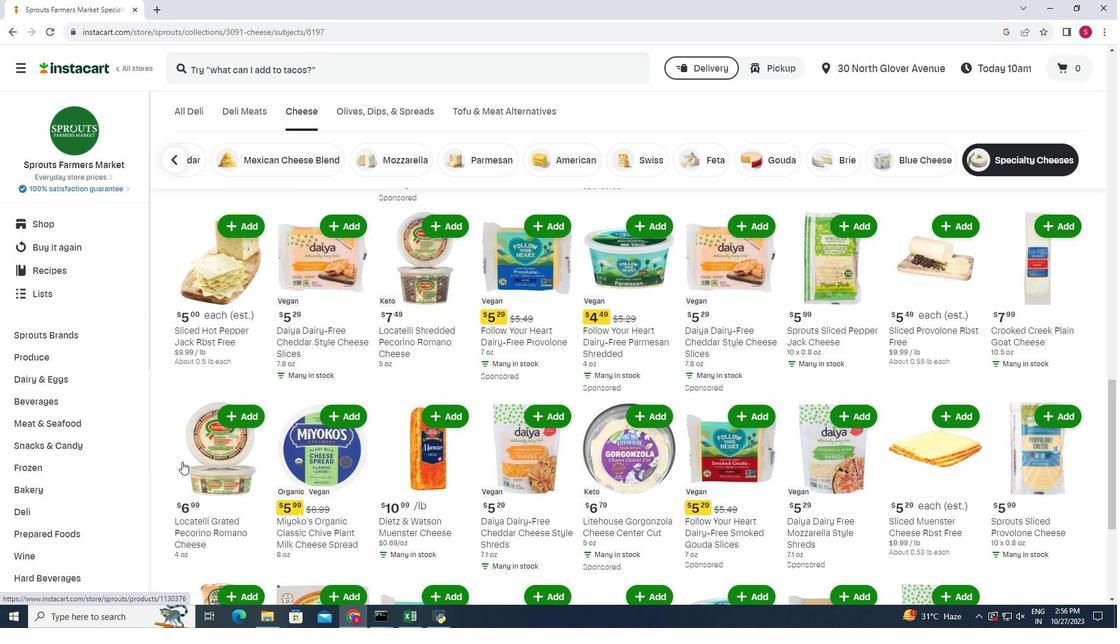 
Action: Mouse moved to (182, 463)
Screenshot: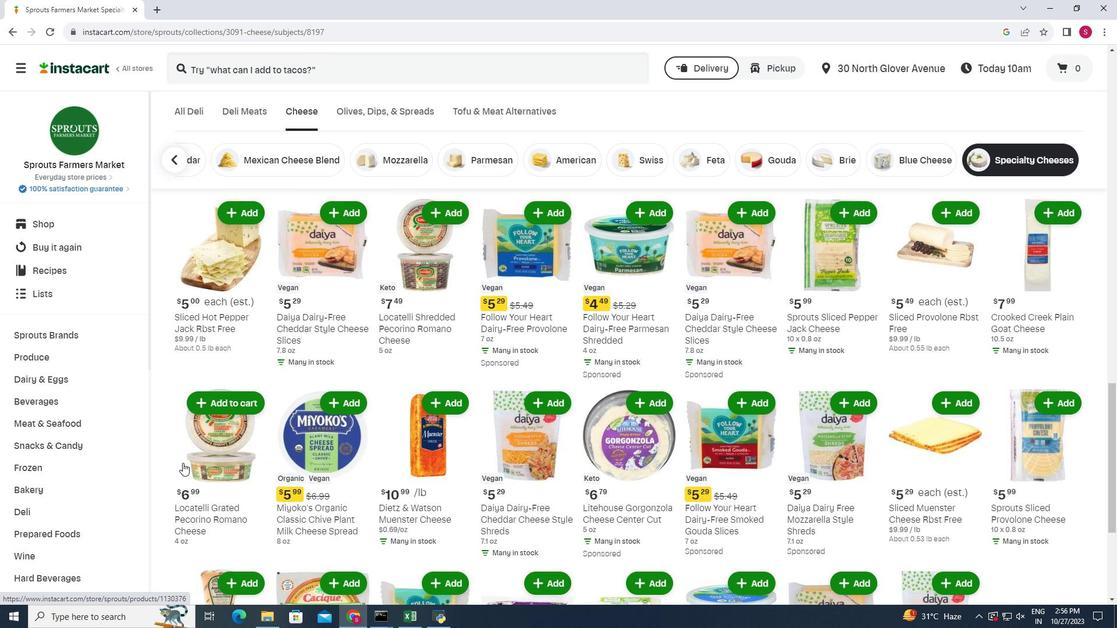 
Action: Mouse scrolled (182, 462) with delta (0, 0)
Screenshot: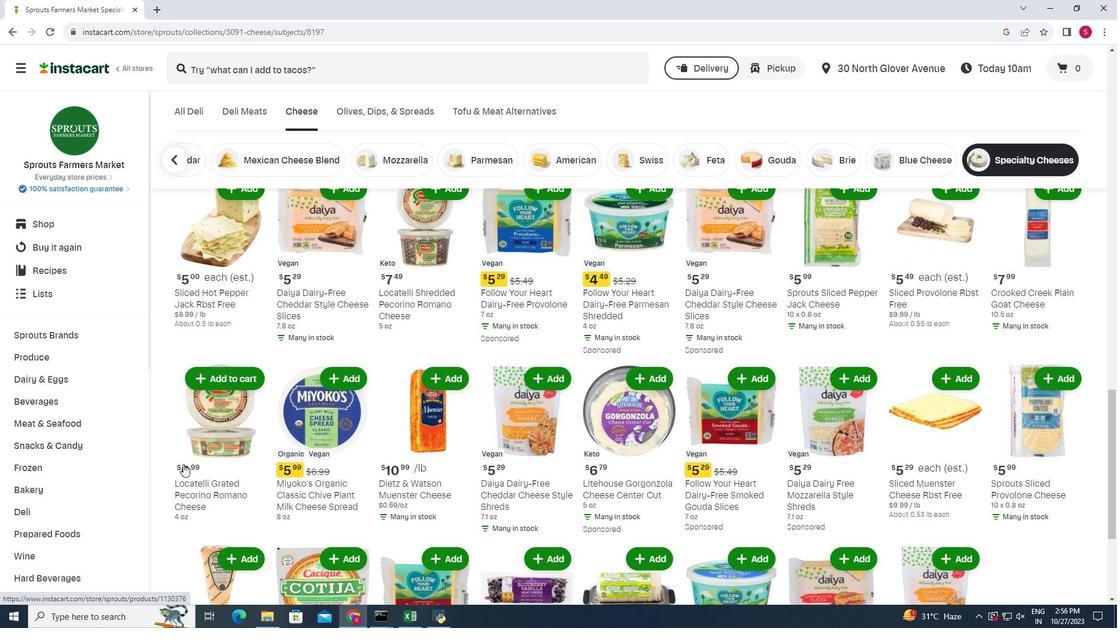 
Action: Mouse moved to (183, 464)
Screenshot: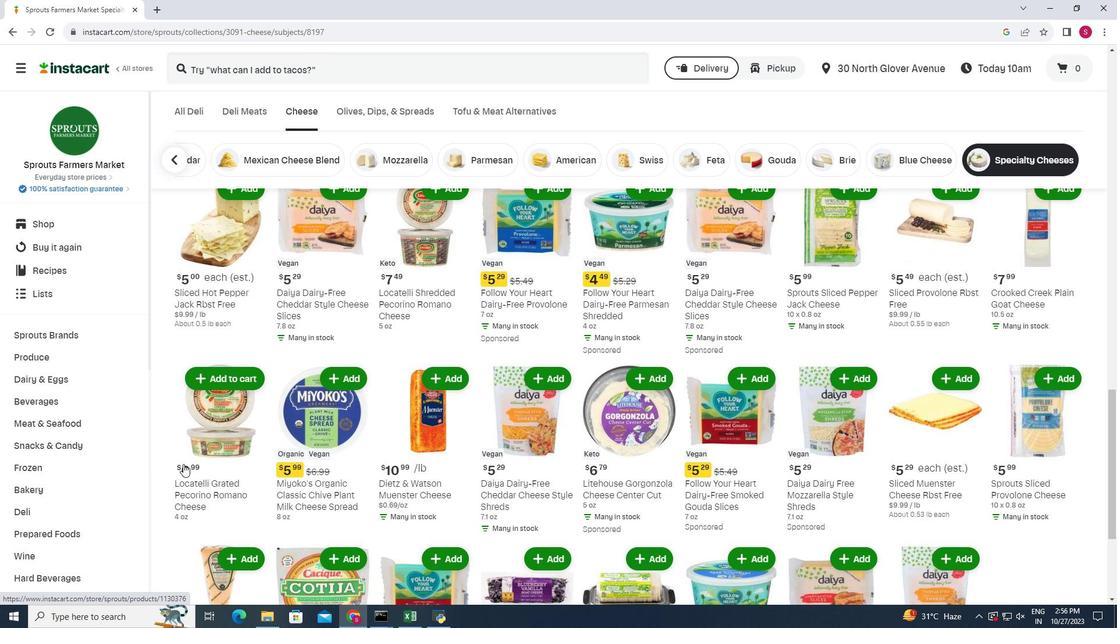 
Action: Mouse scrolled (183, 463) with delta (0, 0)
Screenshot: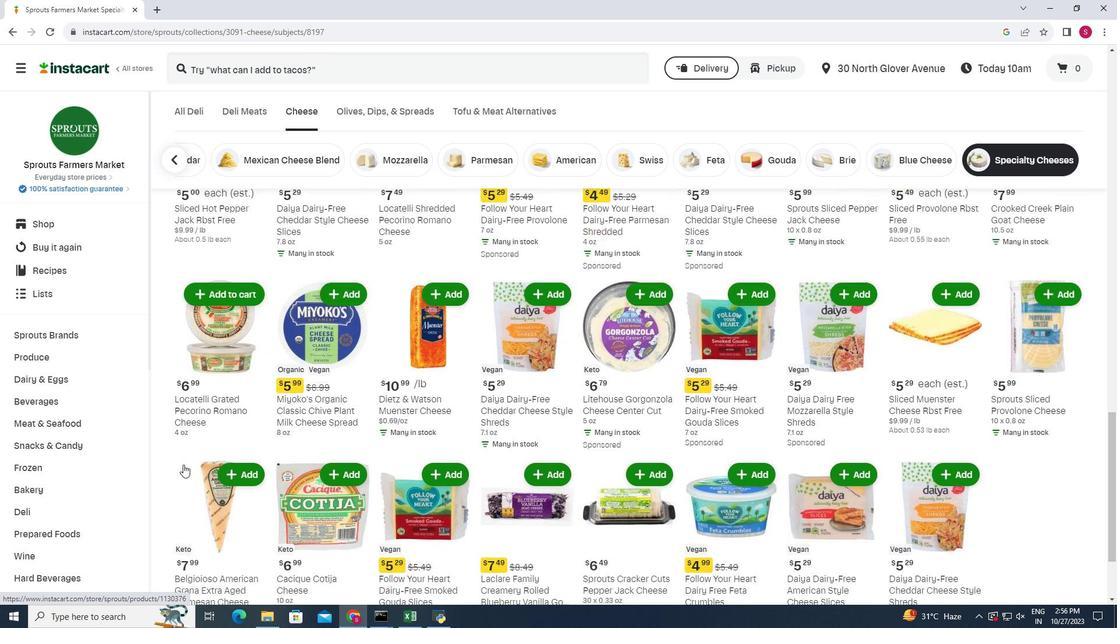 
Action: Mouse moved to (183, 465)
Screenshot: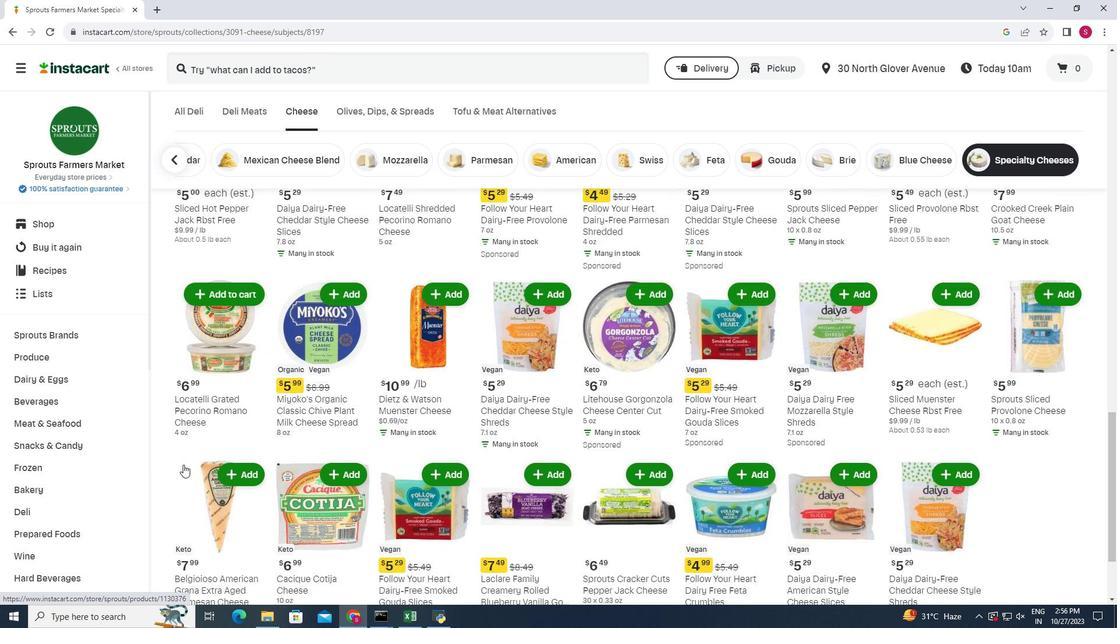 
Action: Mouse scrolled (183, 464) with delta (0, 0)
Screenshot: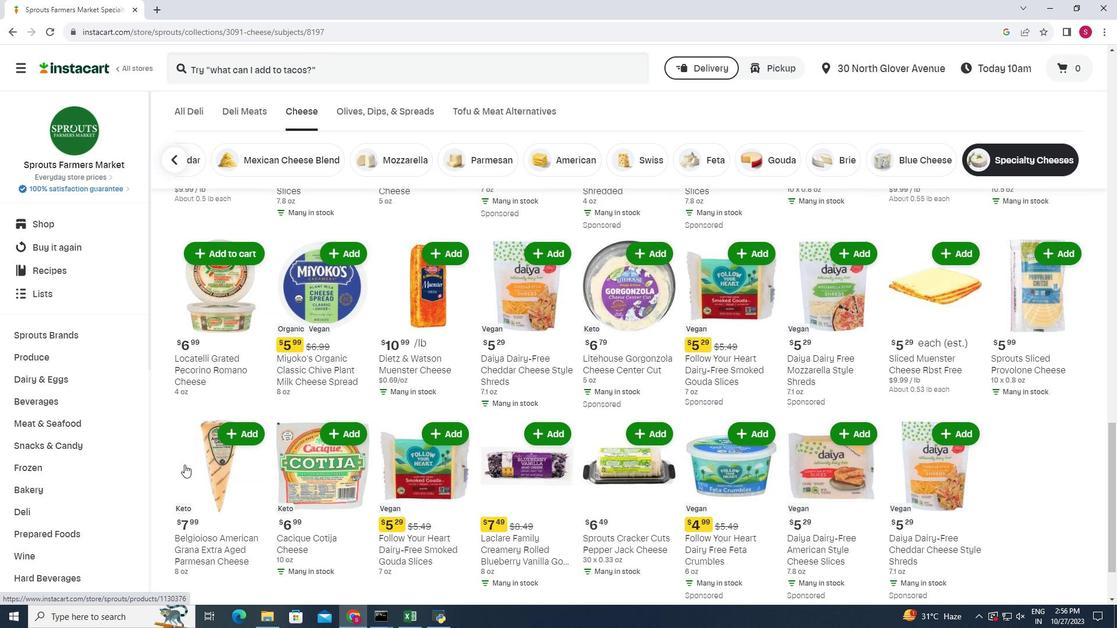 
Action: Mouse moved to (234, 363)
Screenshot: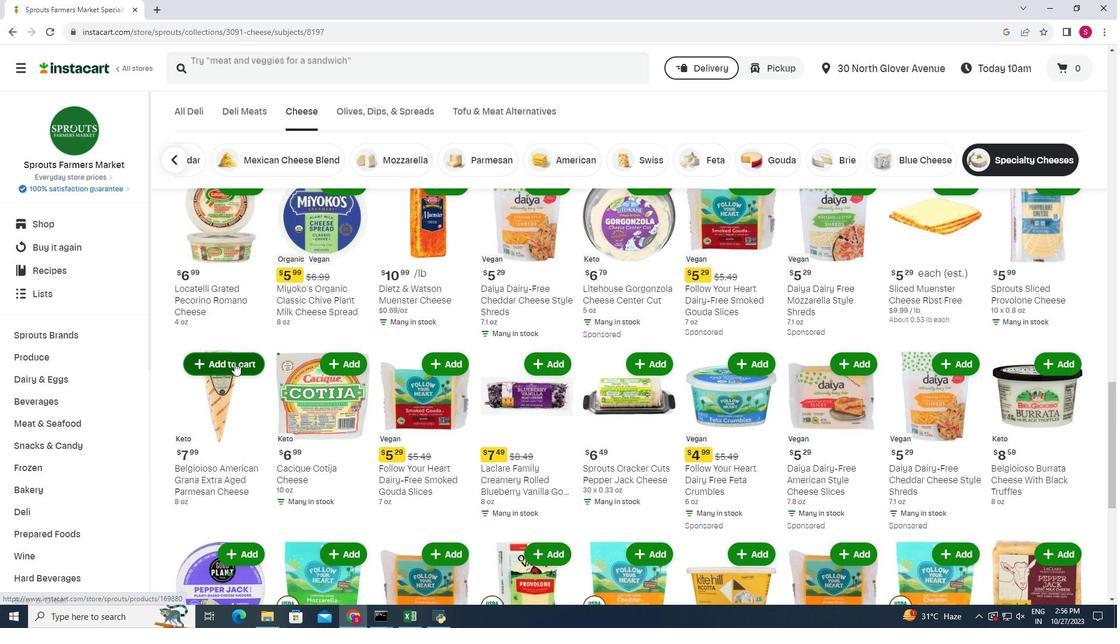 
Action: Mouse pressed left at (234, 363)
Screenshot: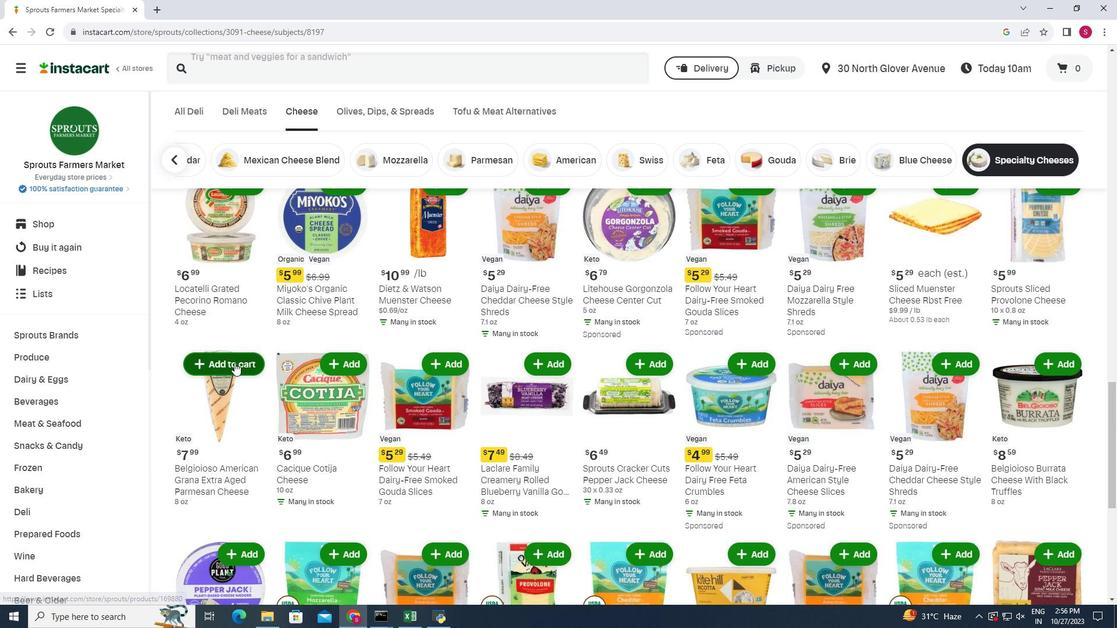 
Action: Mouse moved to (245, 338)
Screenshot: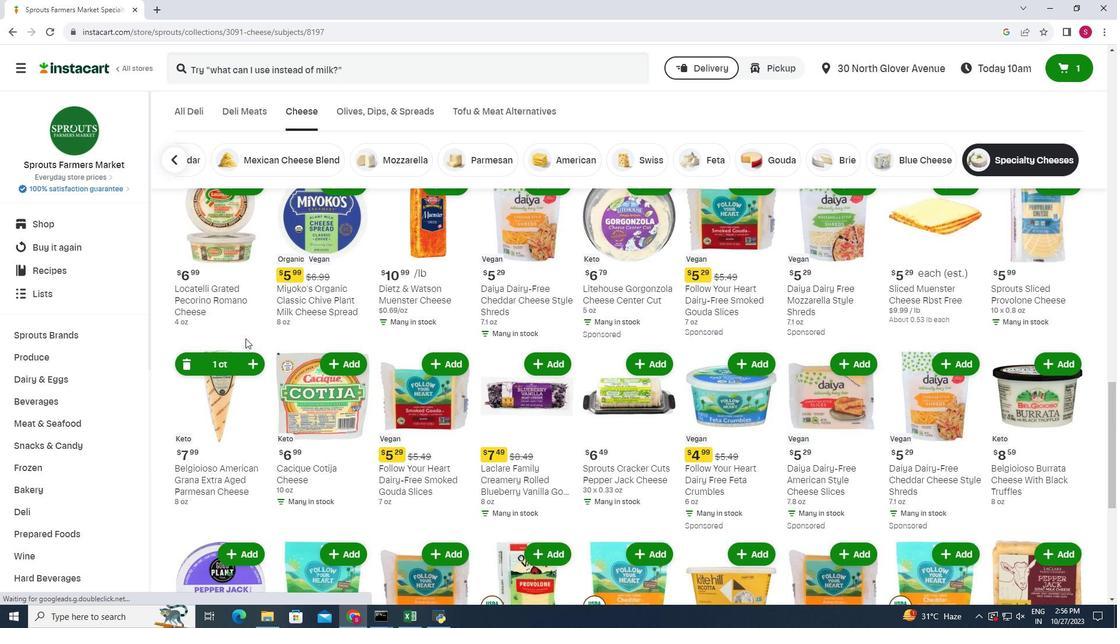
